 Task: Create a due date automation trigger when advanced on, on the tuesday after a card is due add dates without an overdue due date at 11:00 AM.
Action: Mouse moved to (1176, 134)
Screenshot: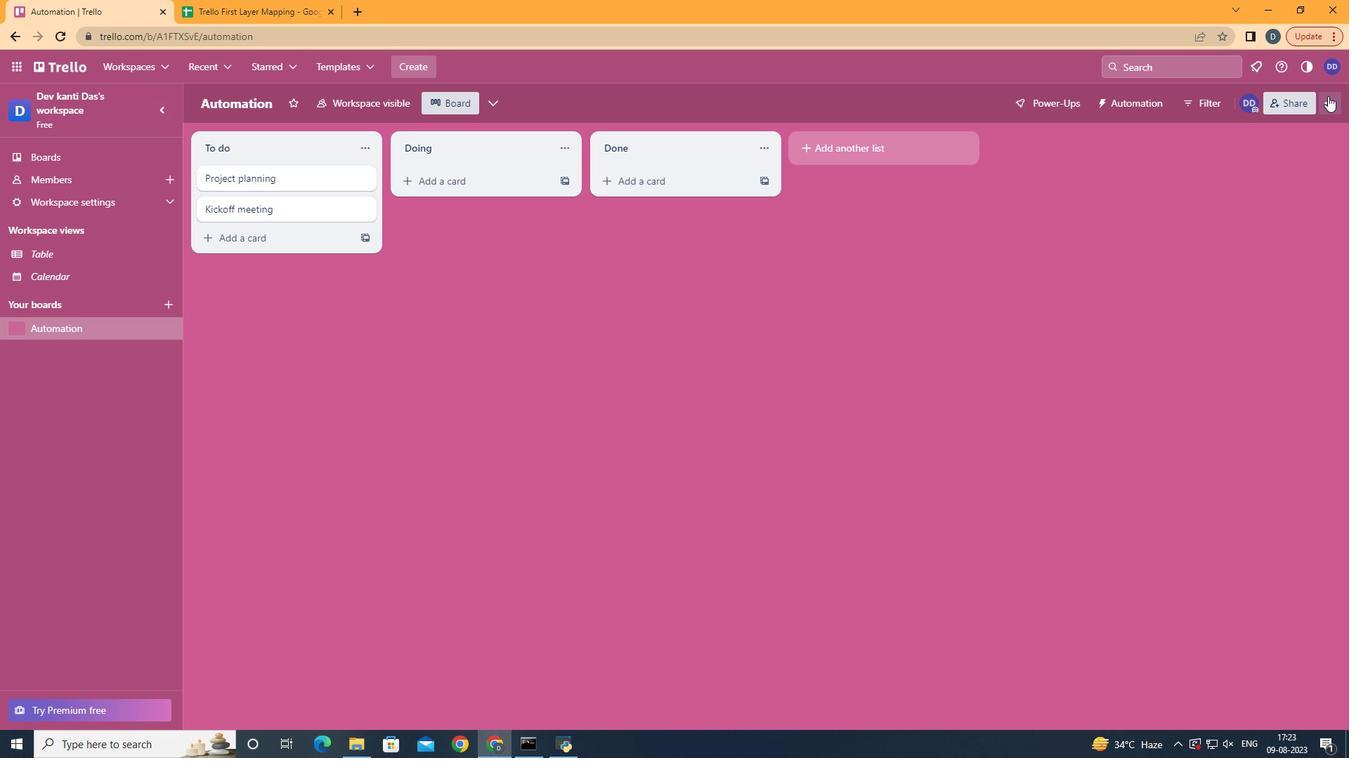 
Action: Mouse pressed left at (1176, 134)
Screenshot: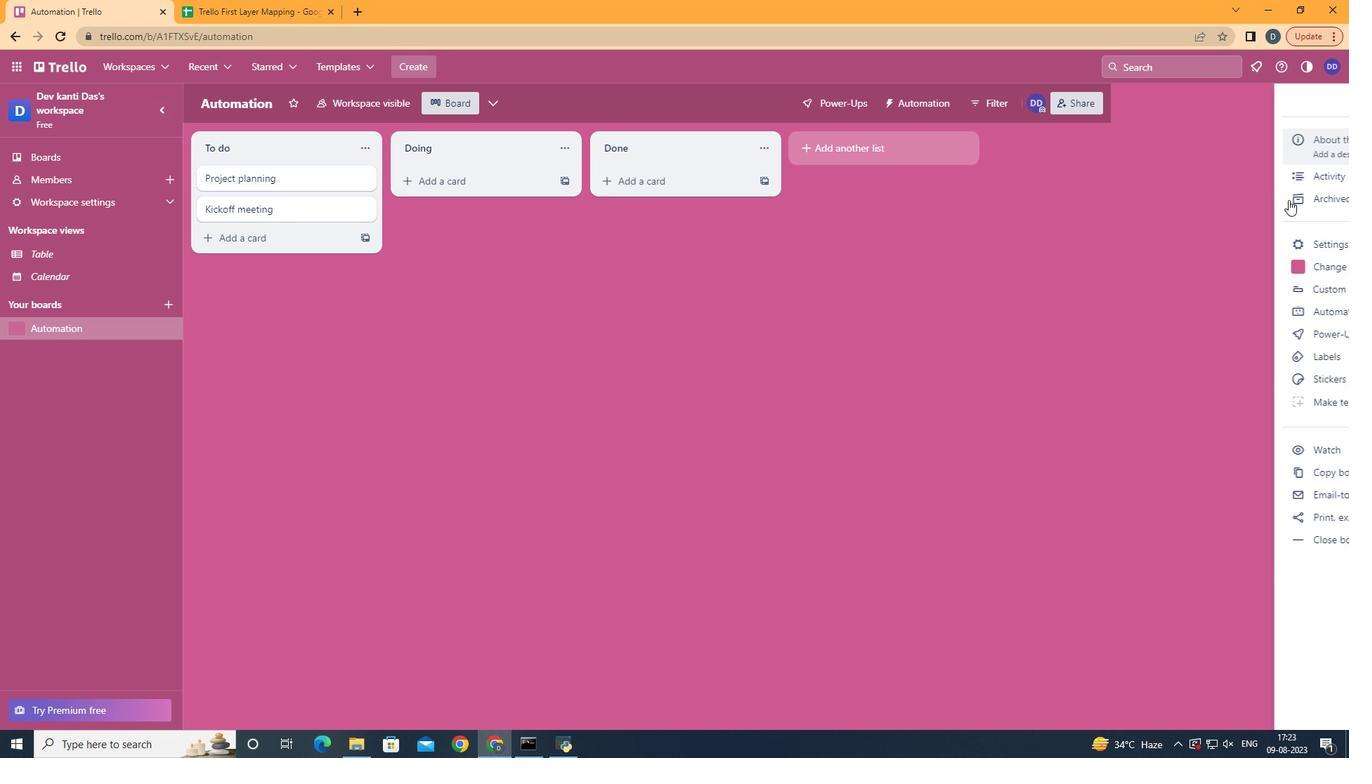 
Action: Mouse moved to (1115, 323)
Screenshot: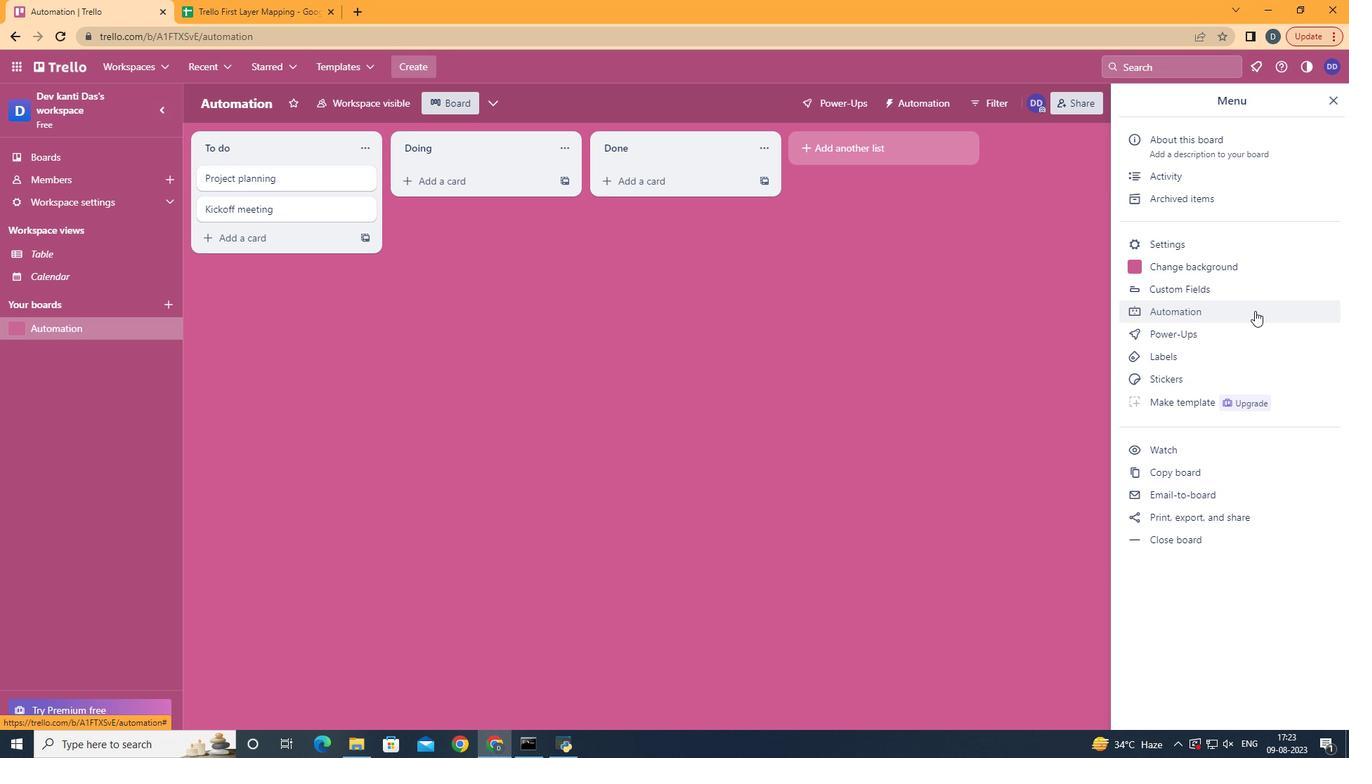 
Action: Mouse pressed left at (1115, 323)
Screenshot: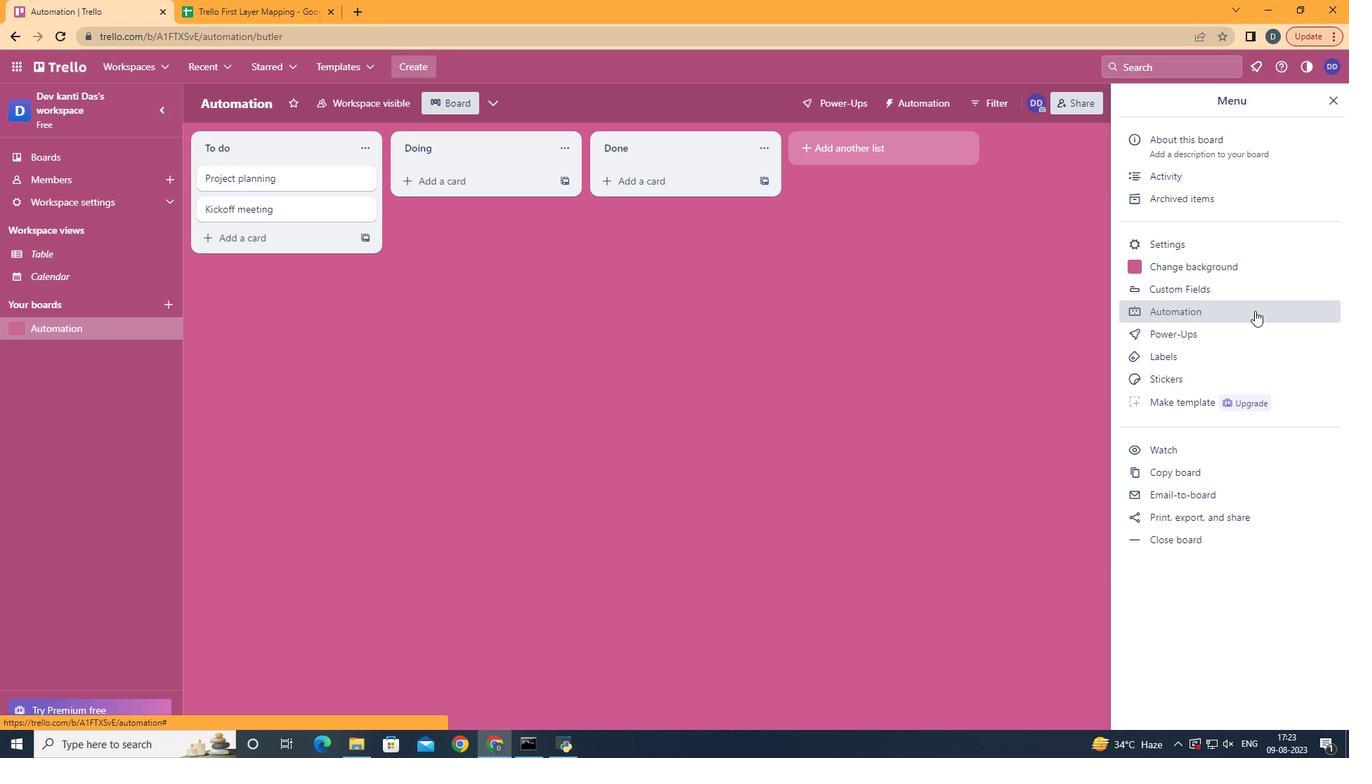 
Action: Mouse moved to (305, 298)
Screenshot: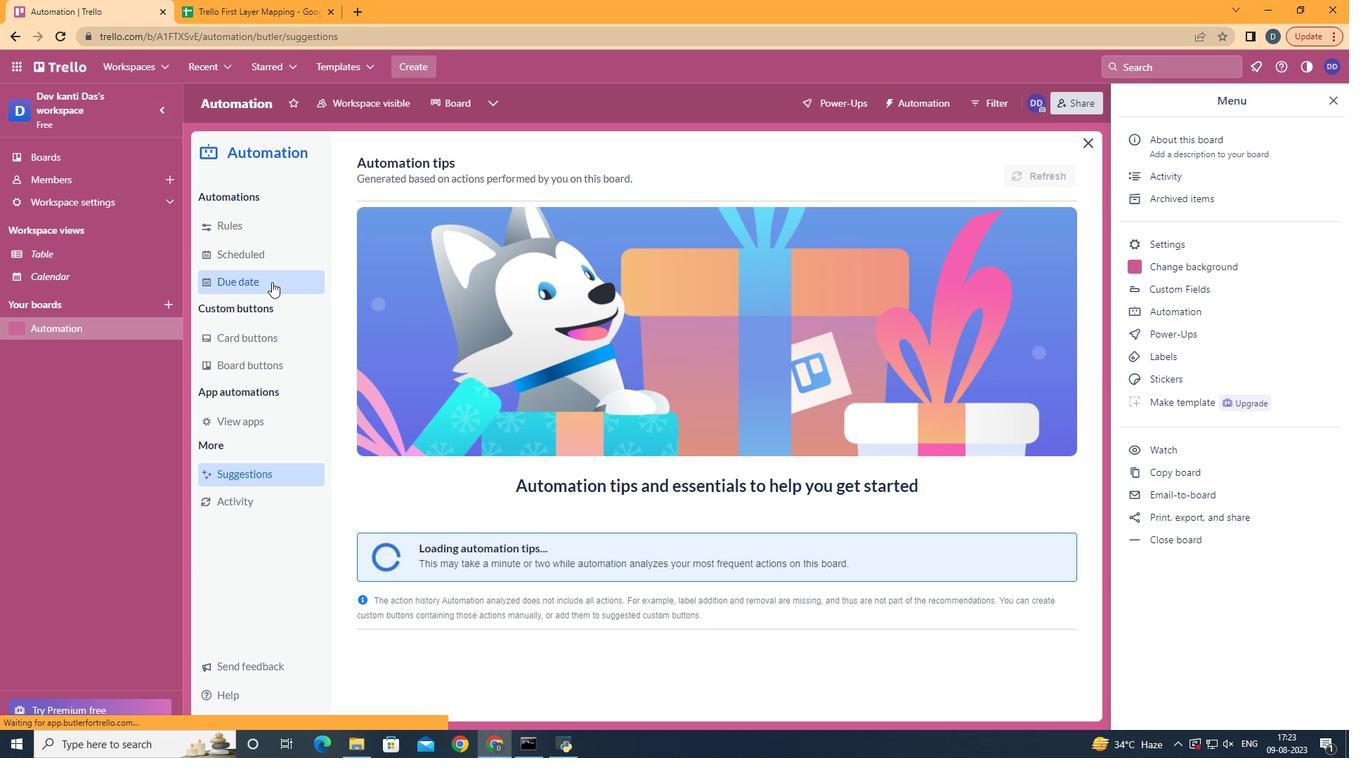 
Action: Mouse pressed left at (305, 298)
Screenshot: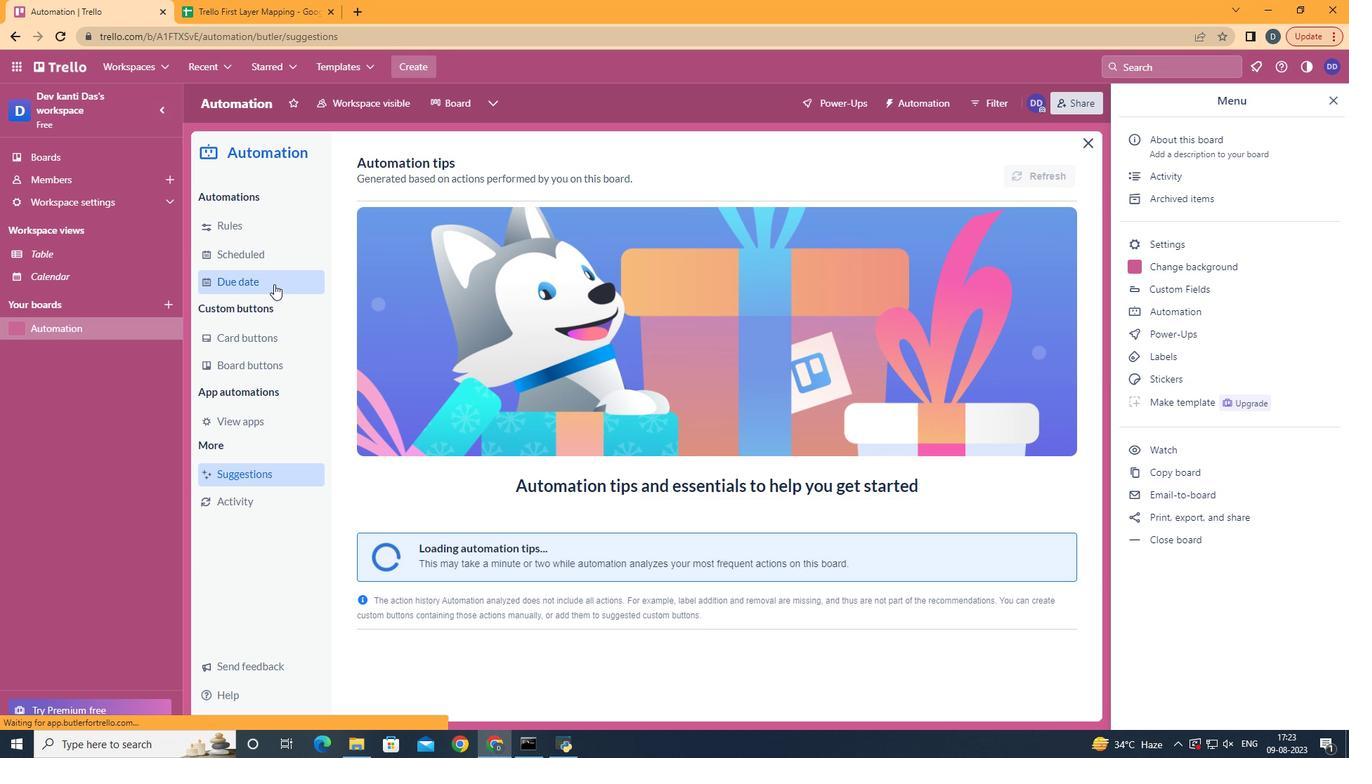 
Action: Mouse moved to (897, 191)
Screenshot: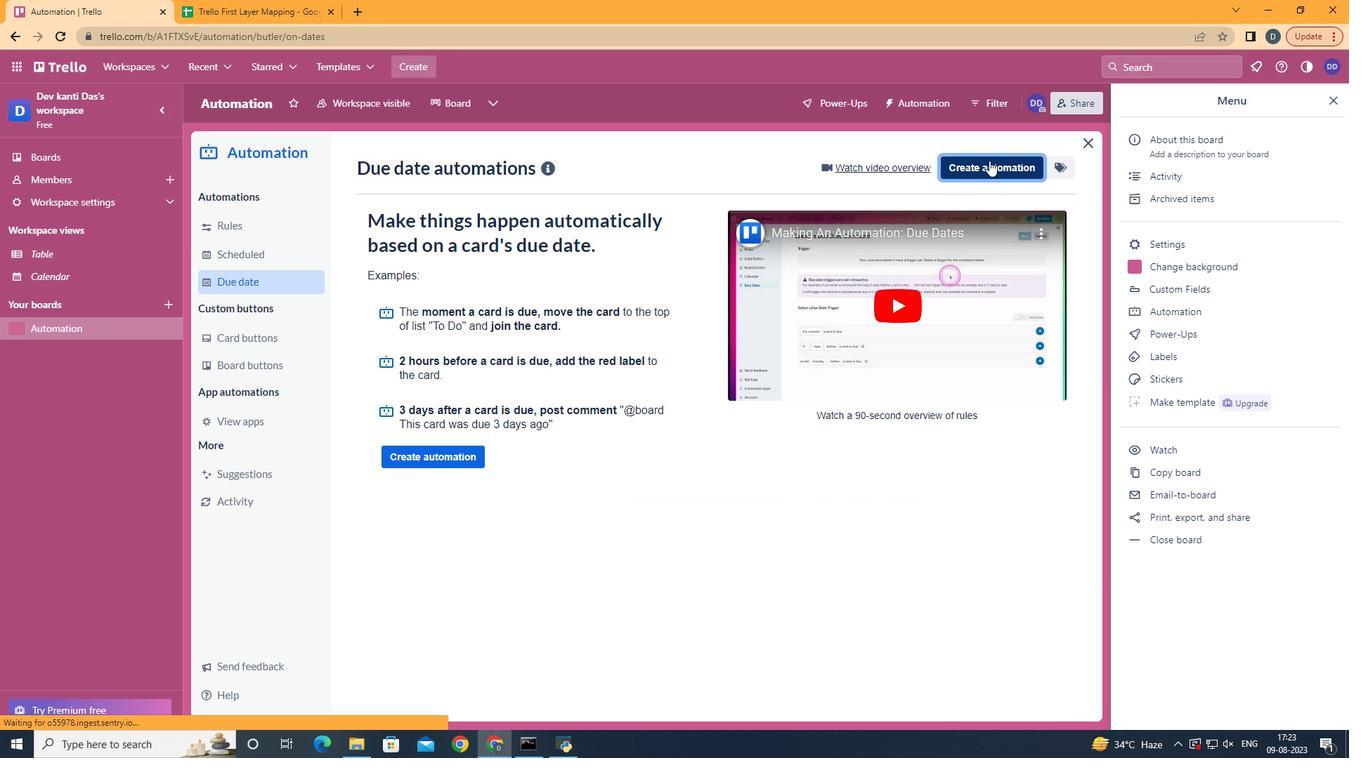 
Action: Mouse pressed left at (897, 191)
Screenshot: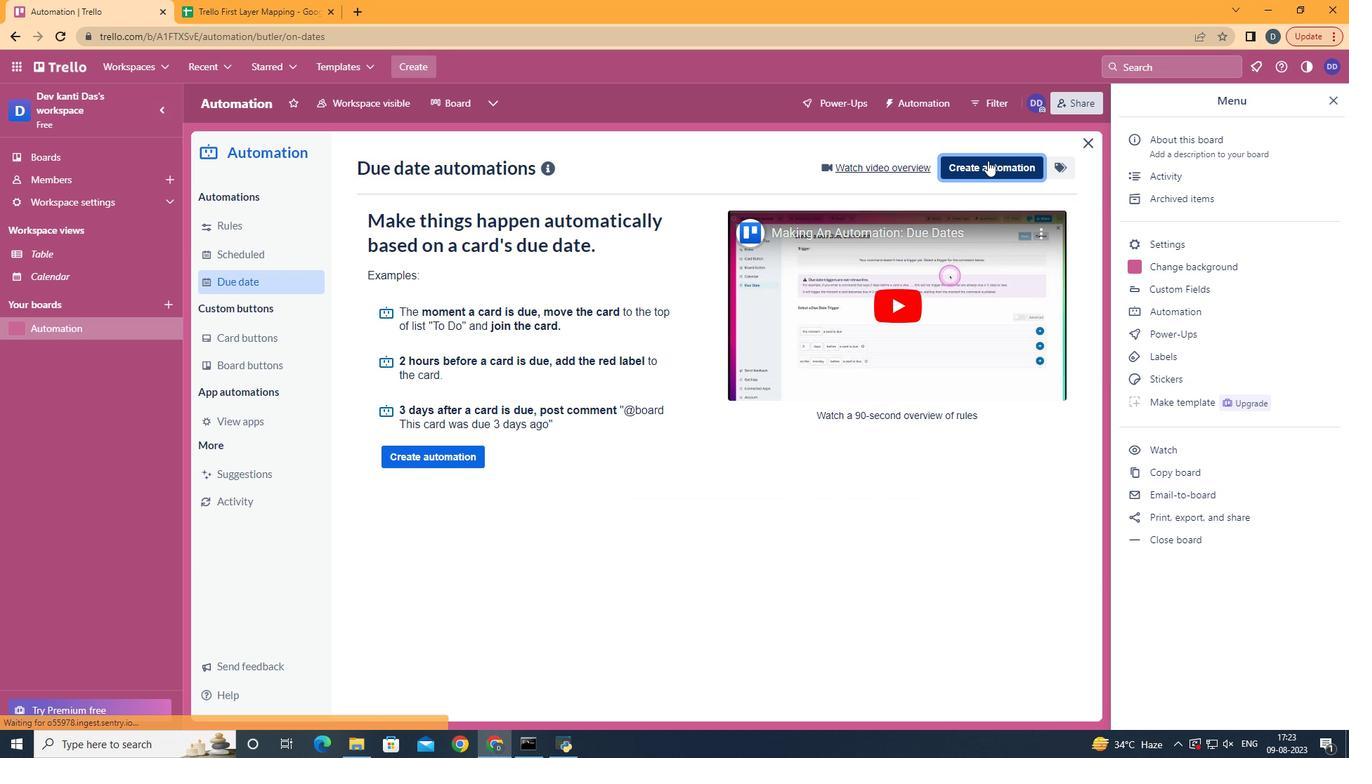 
Action: Mouse moved to (689, 321)
Screenshot: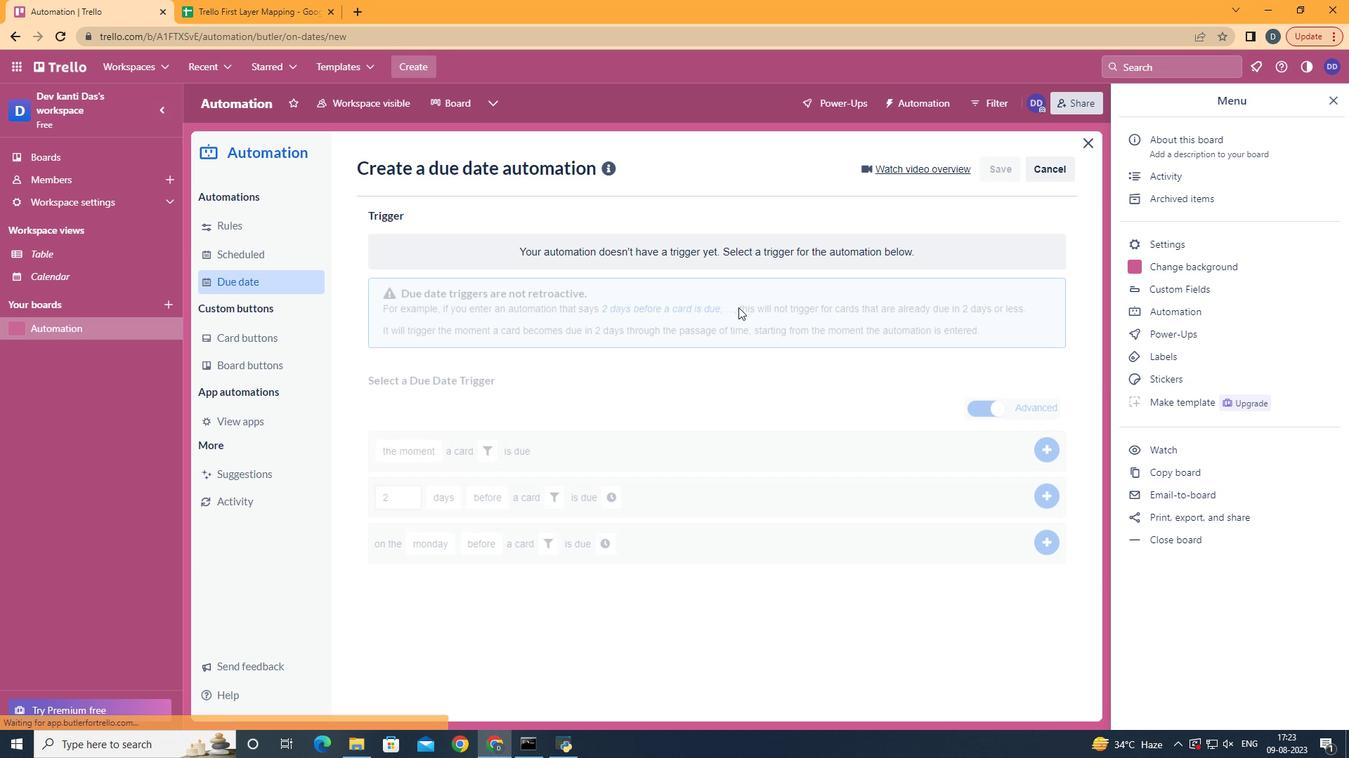 
Action: Mouse pressed left at (689, 321)
Screenshot: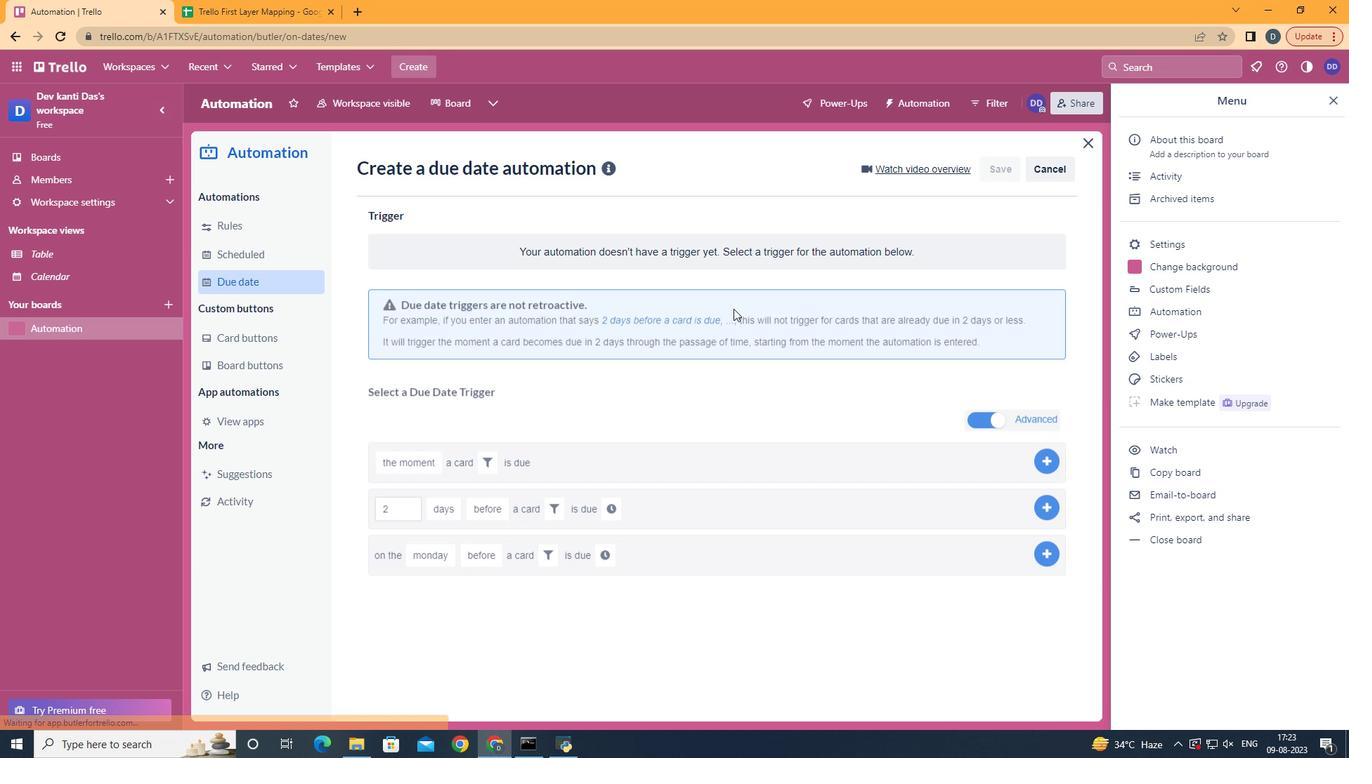 
Action: Mouse moved to (451, 399)
Screenshot: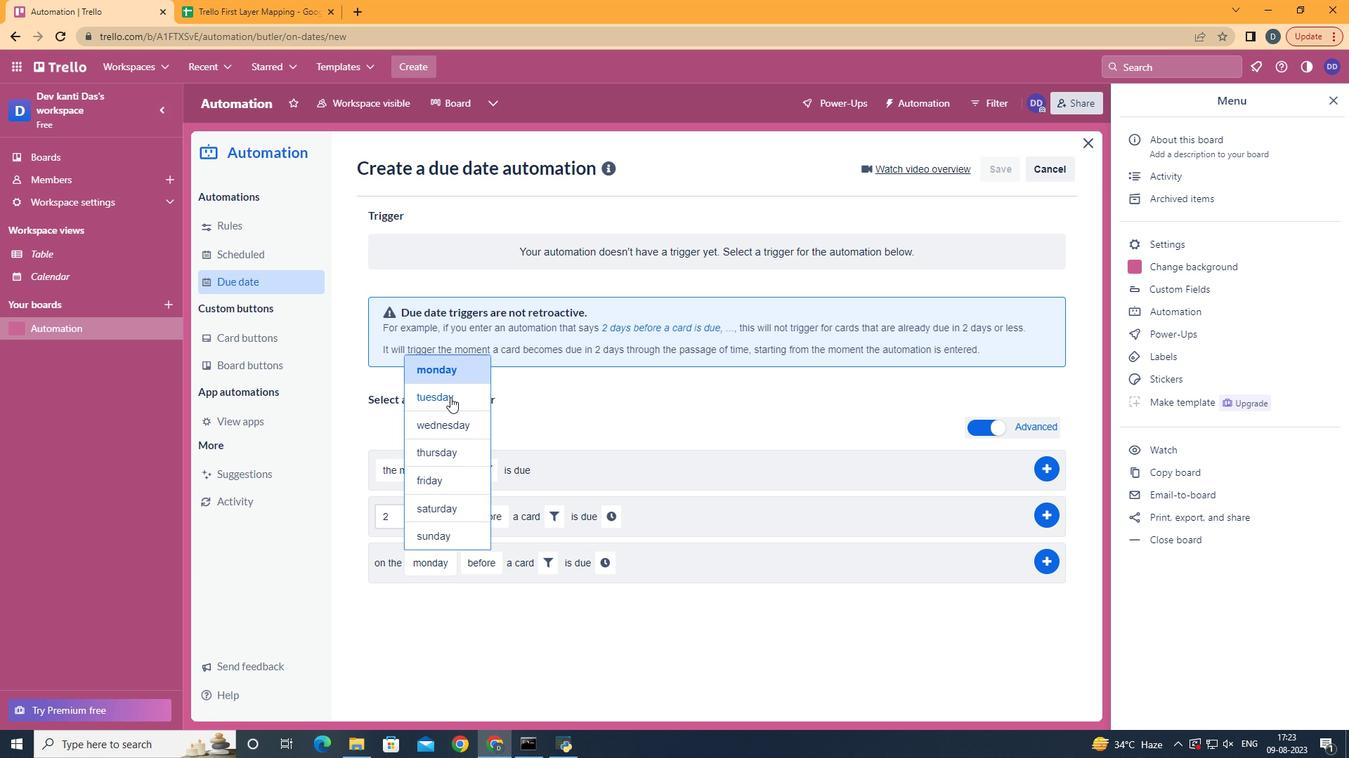 
Action: Mouse pressed left at (451, 399)
Screenshot: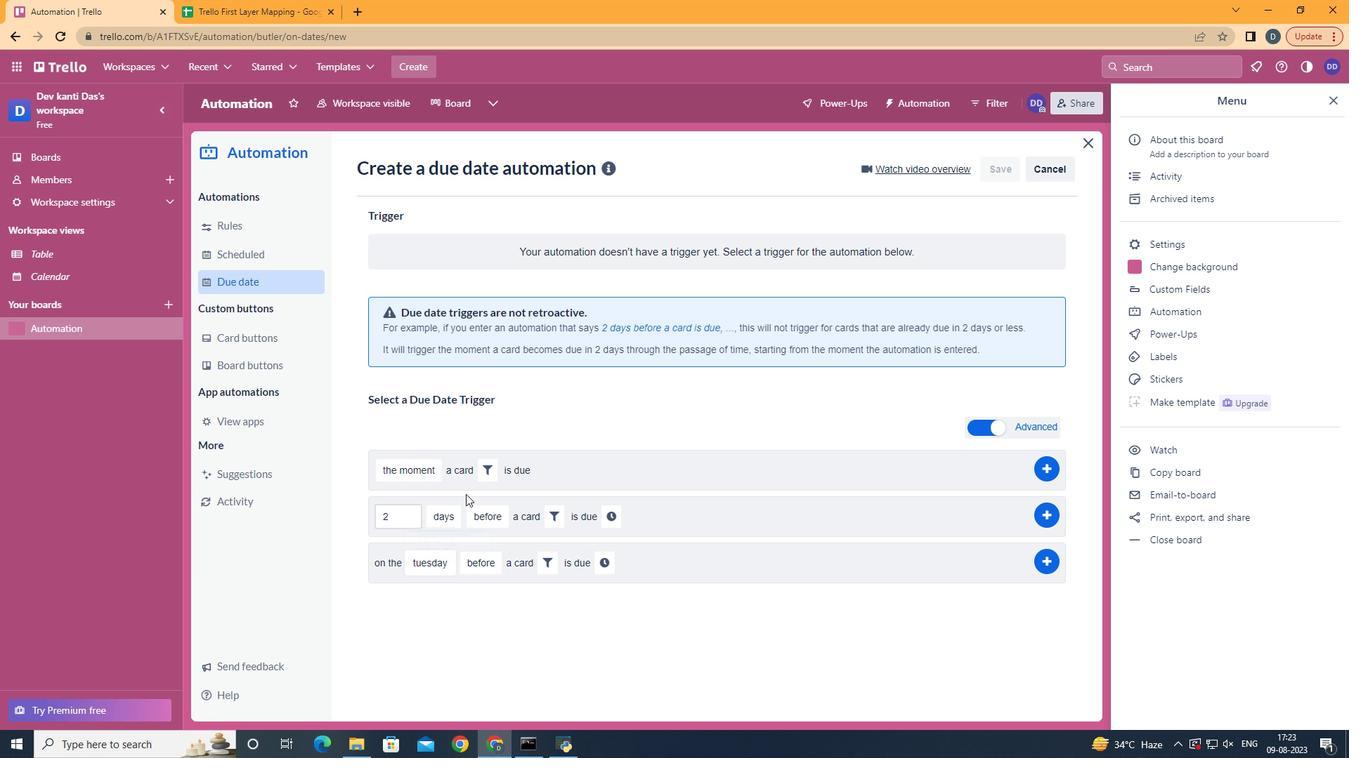 
Action: Mouse moved to (500, 591)
Screenshot: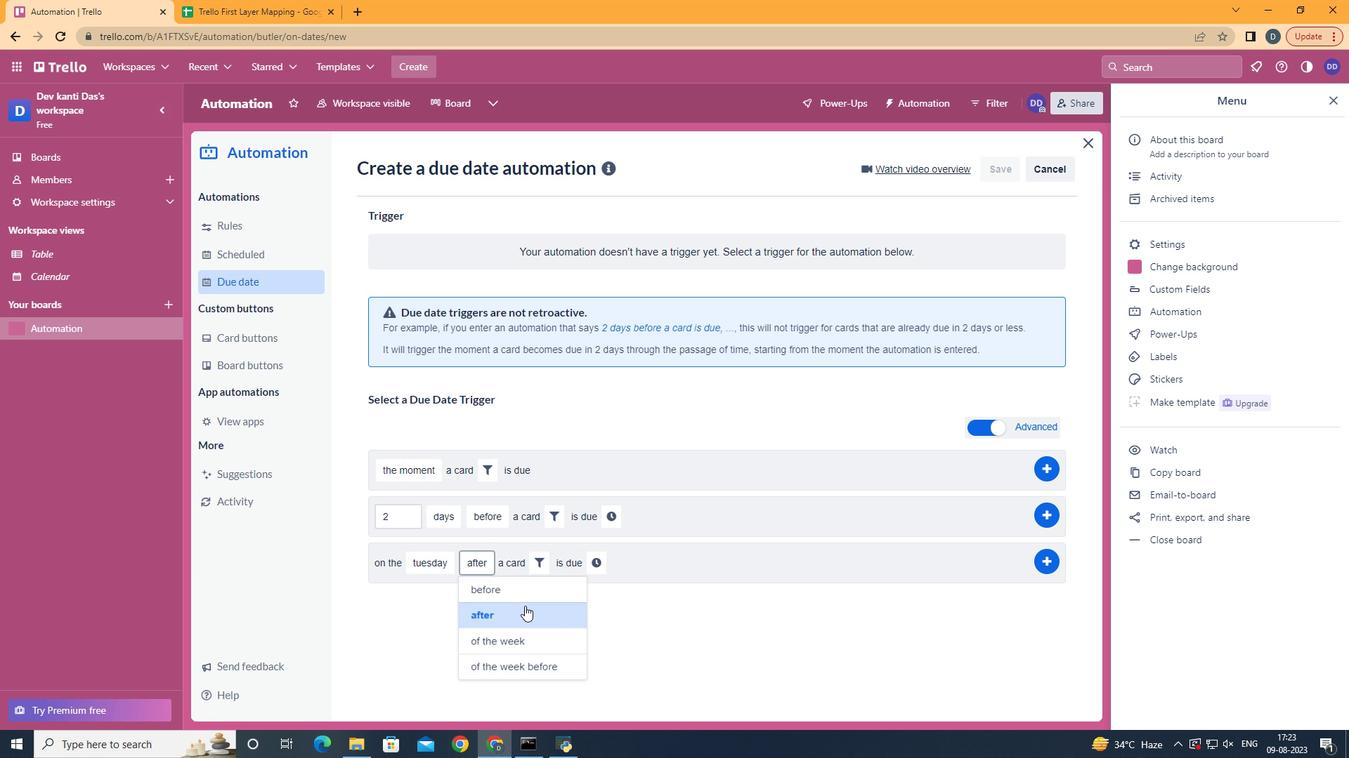 
Action: Mouse pressed left at (500, 591)
Screenshot: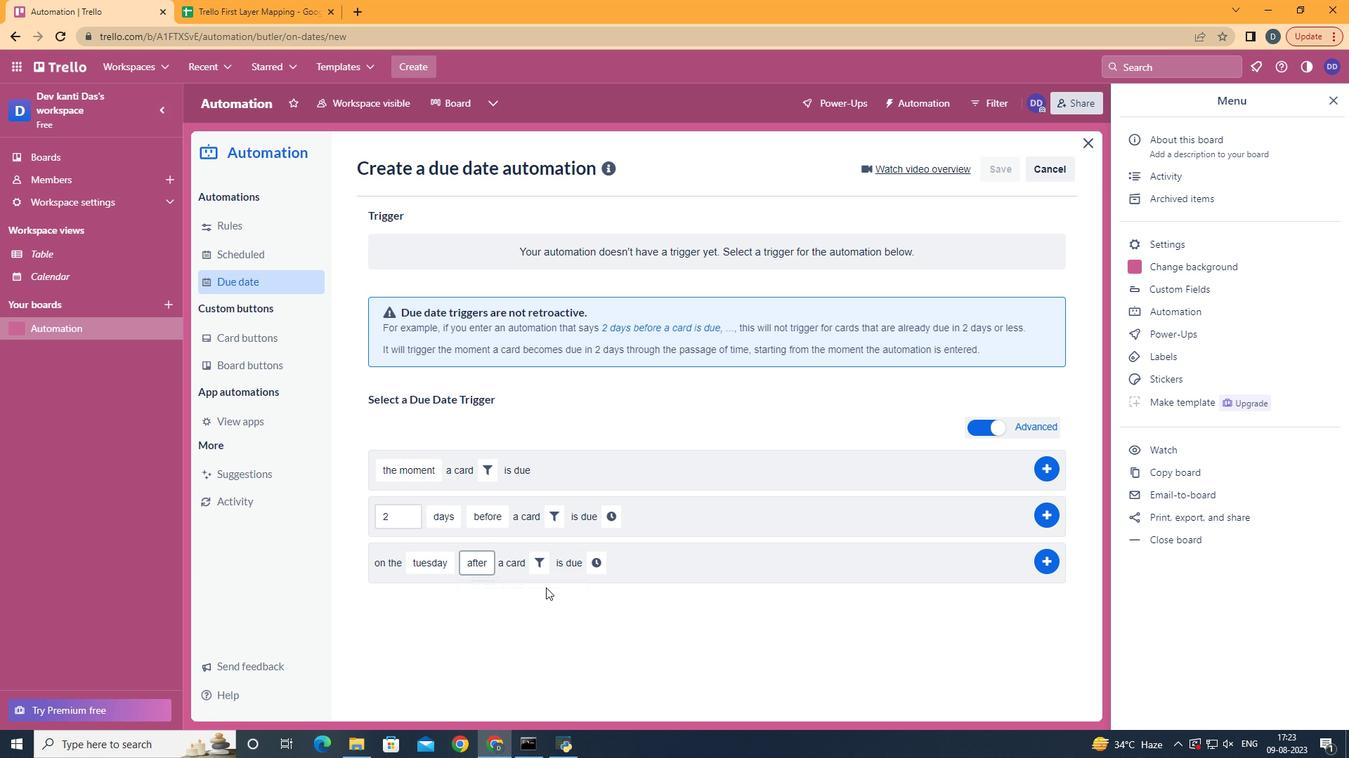 
Action: Mouse moved to (523, 548)
Screenshot: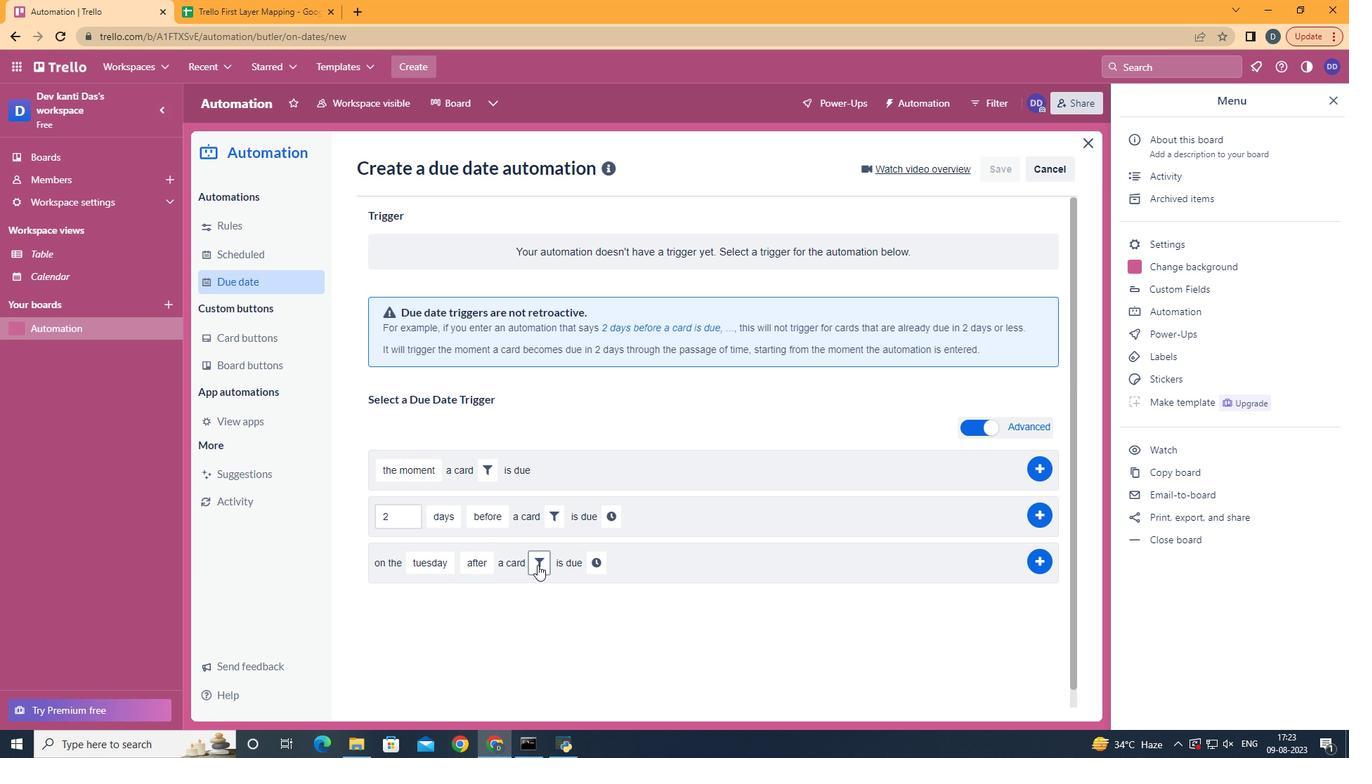 
Action: Mouse pressed left at (523, 548)
Screenshot: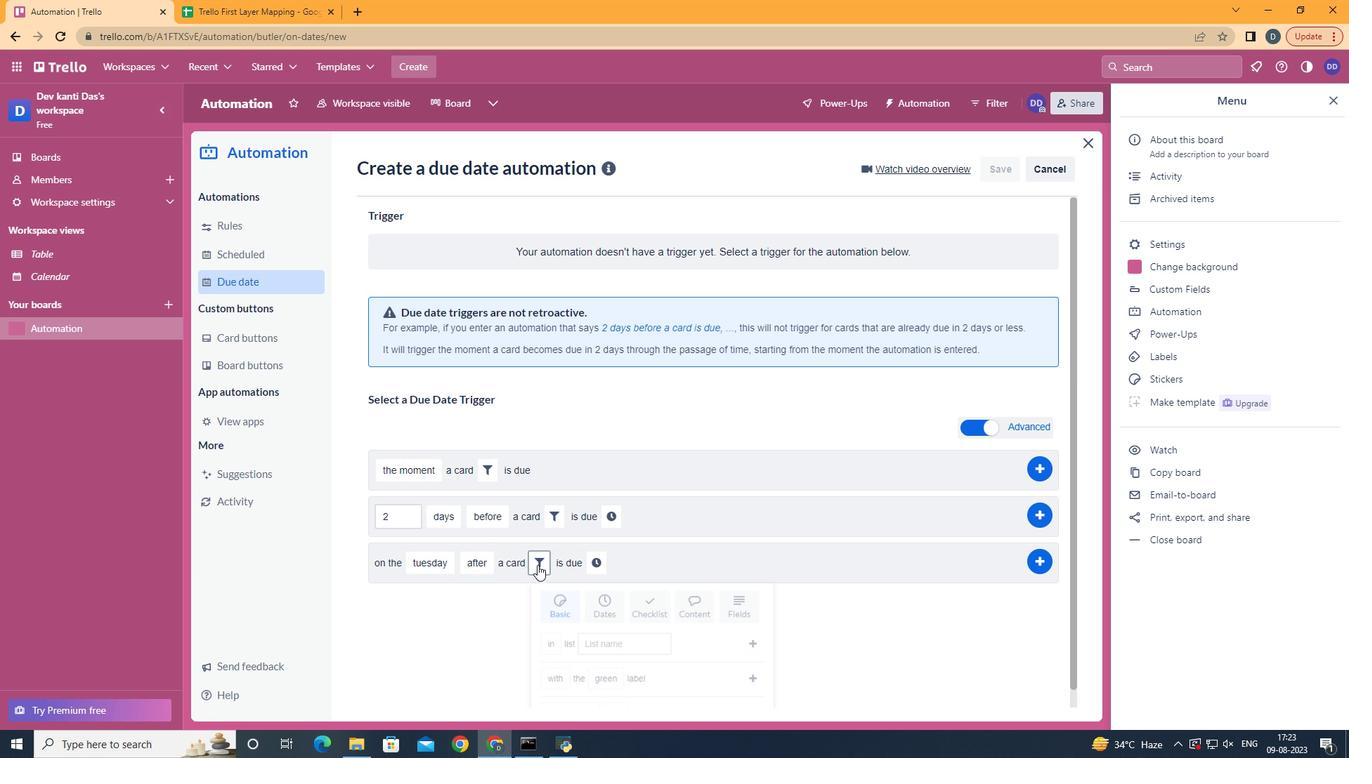 
Action: Mouse moved to (585, 575)
Screenshot: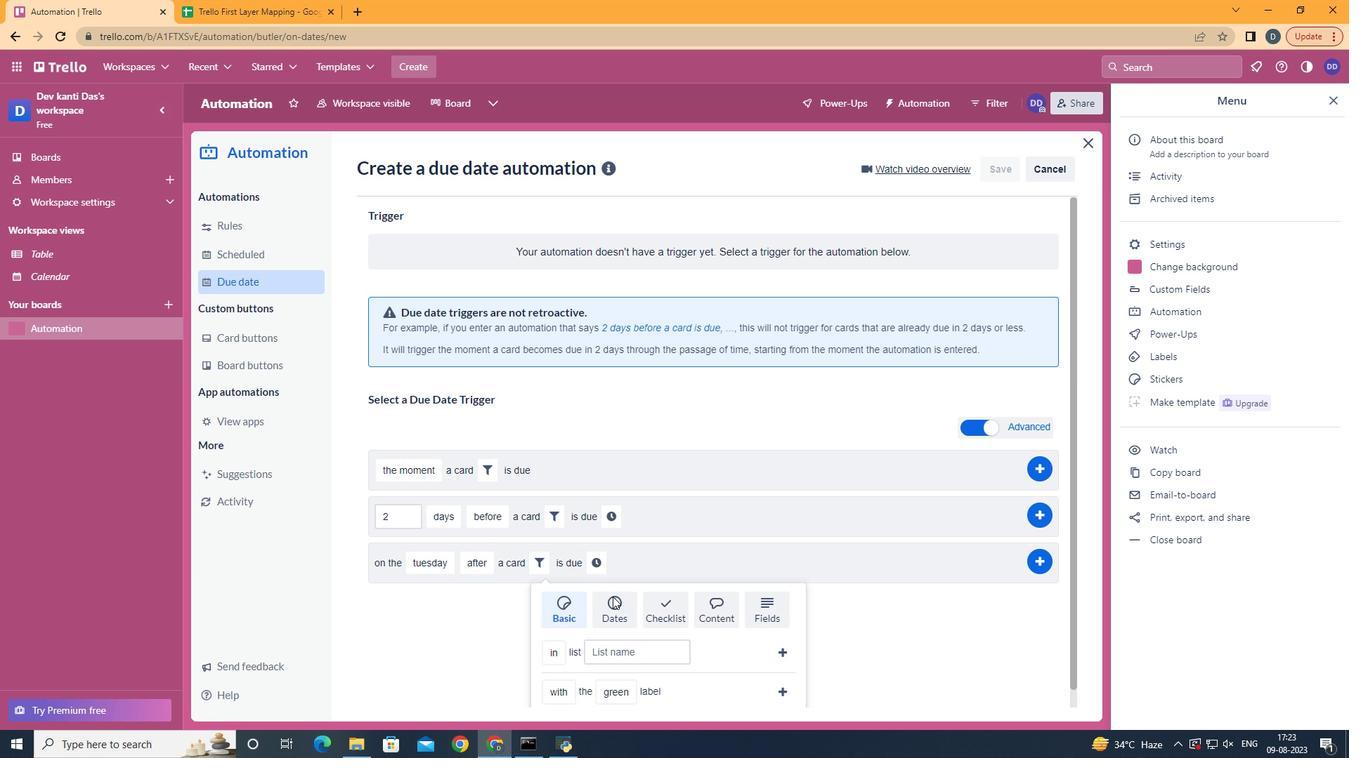 
Action: Mouse pressed left at (585, 575)
Screenshot: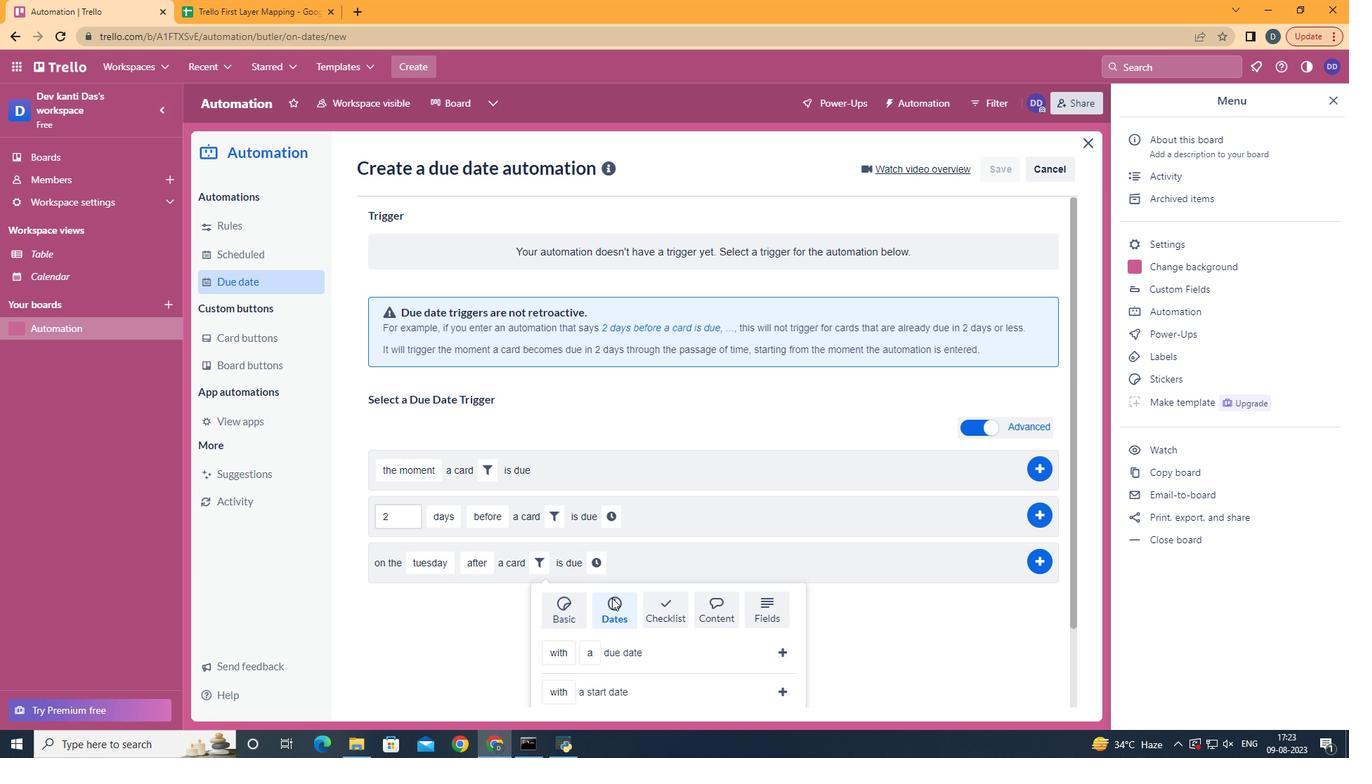 
Action: Mouse moved to (586, 576)
Screenshot: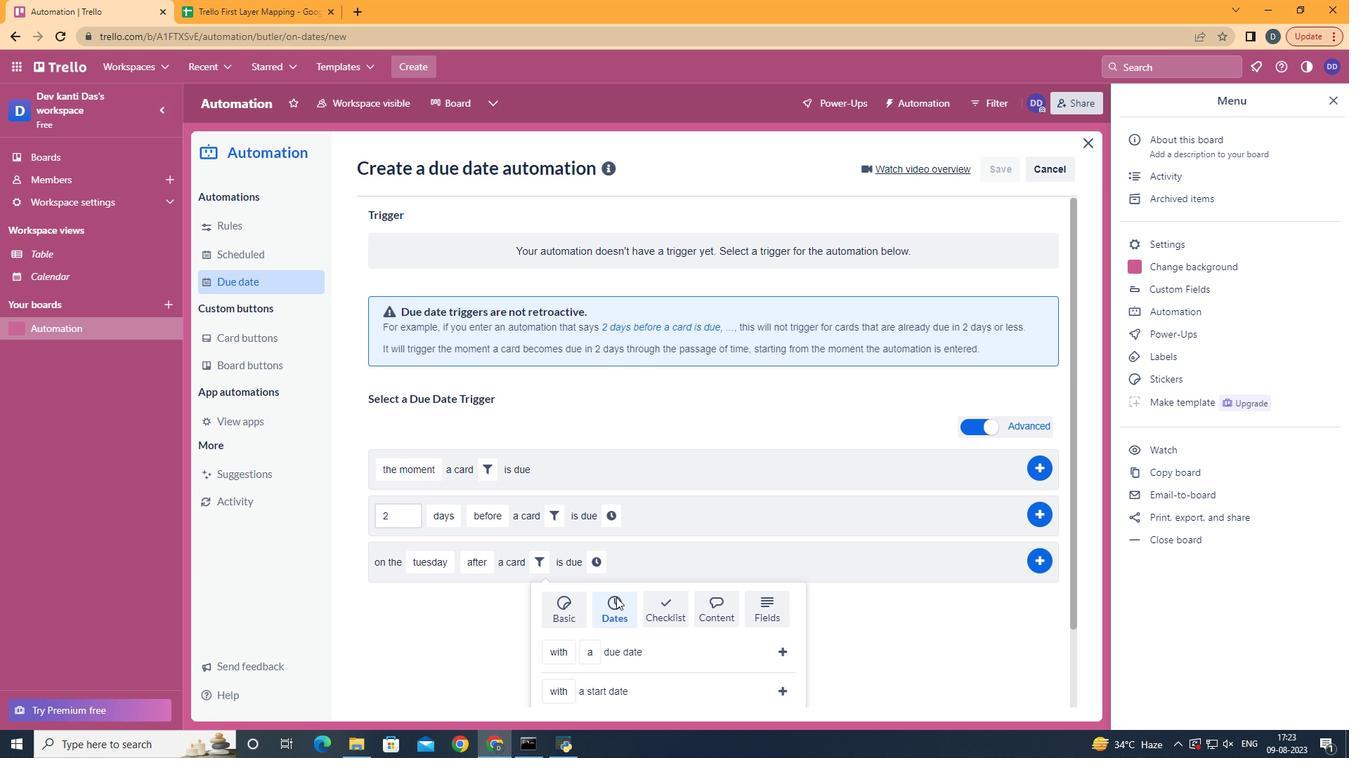 
Action: Mouse scrolled (586, 575) with delta (0, 0)
Screenshot: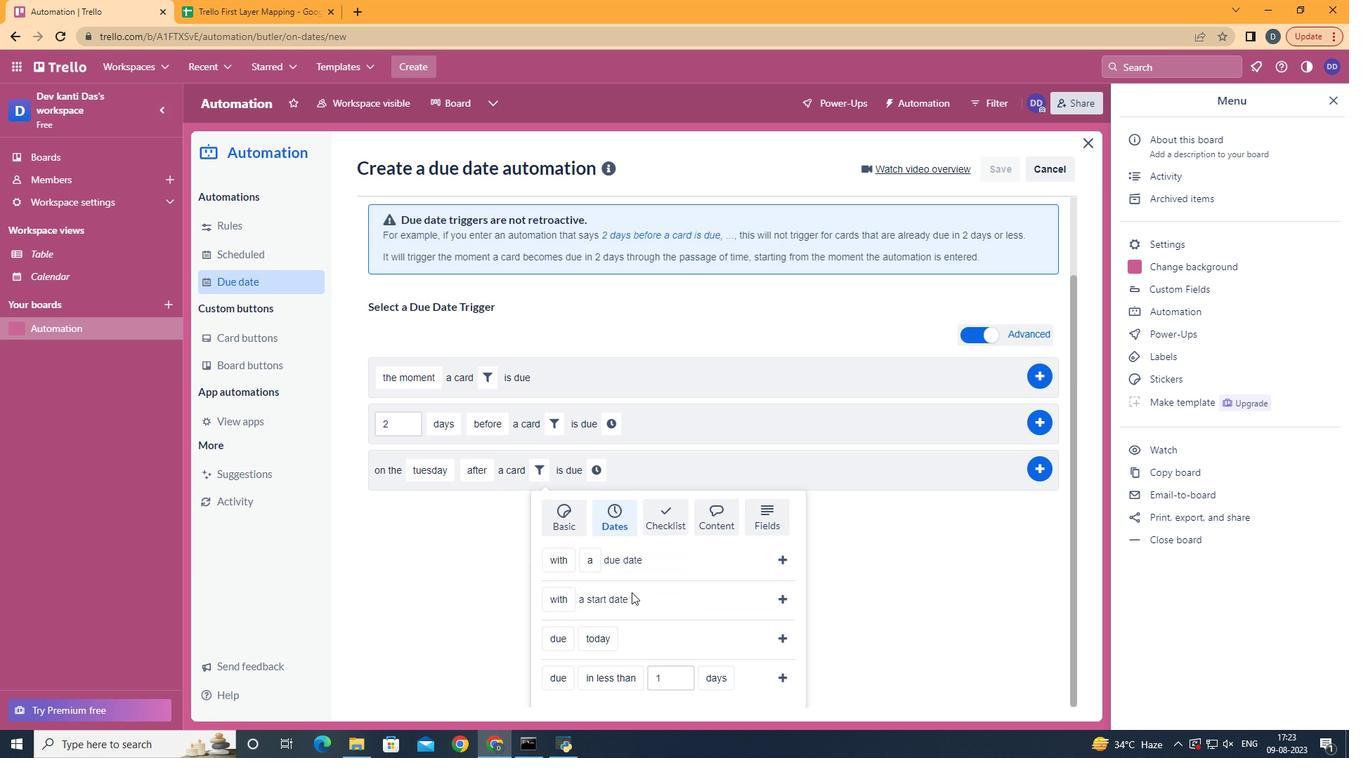 
Action: Mouse scrolled (586, 575) with delta (0, 0)
Screenshot: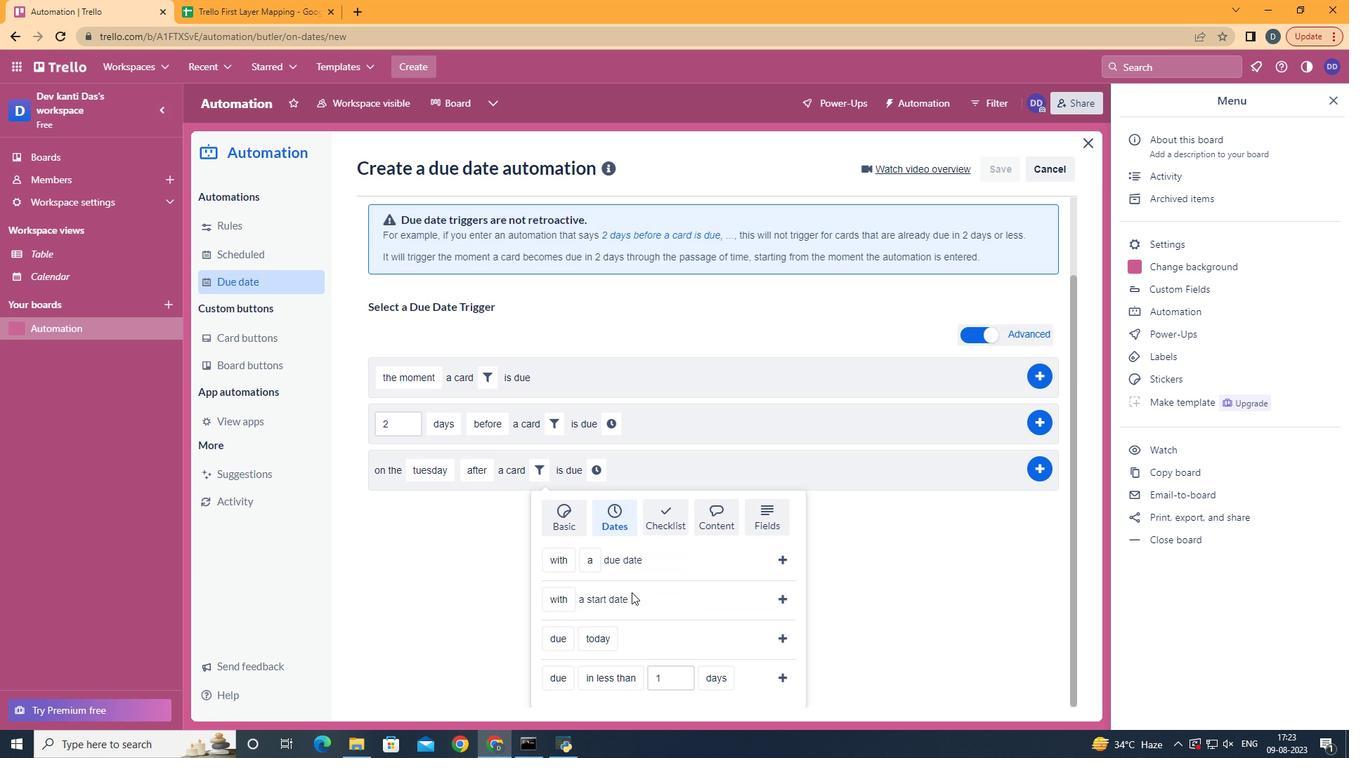 
Action: Mouse moved to (588, 576)
Screenshot: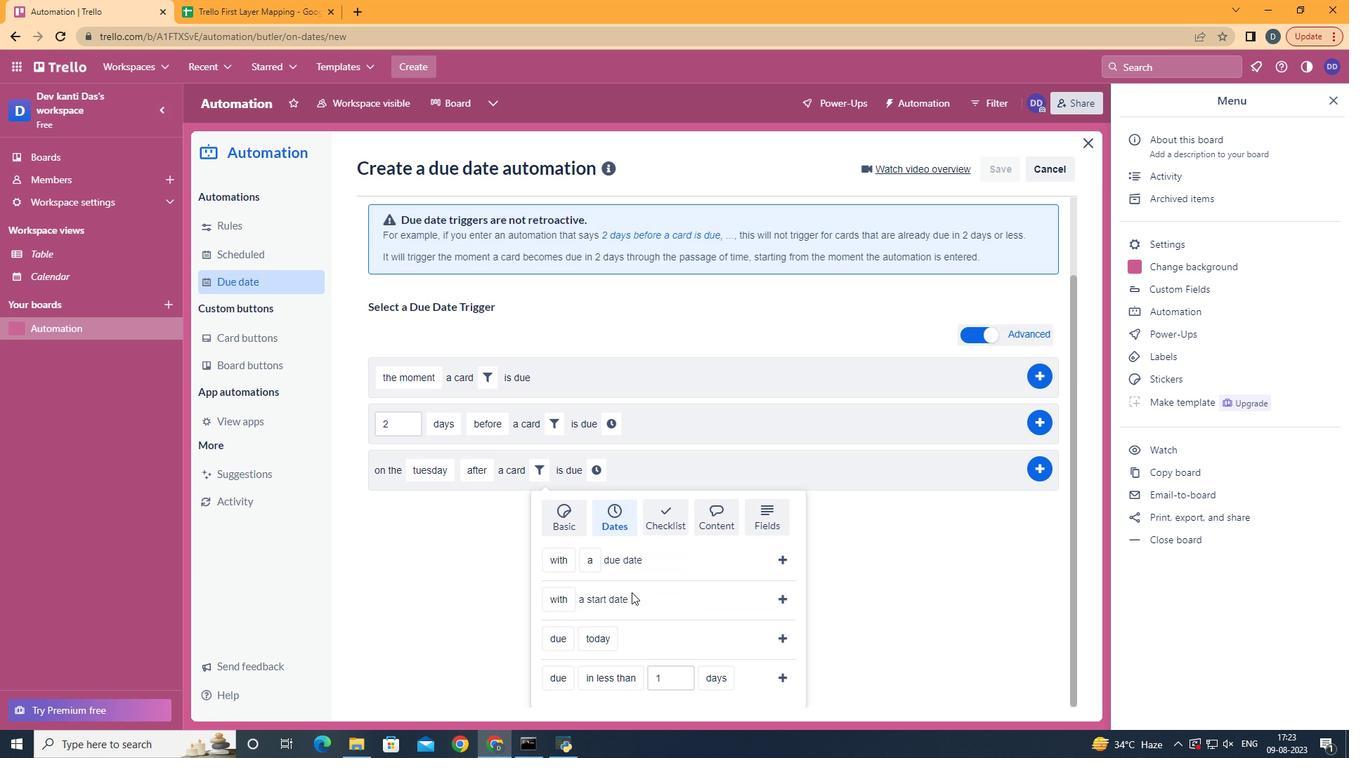 
Action: Mouse scrolled (588, 575) with delta (0, 0)
Screenshot: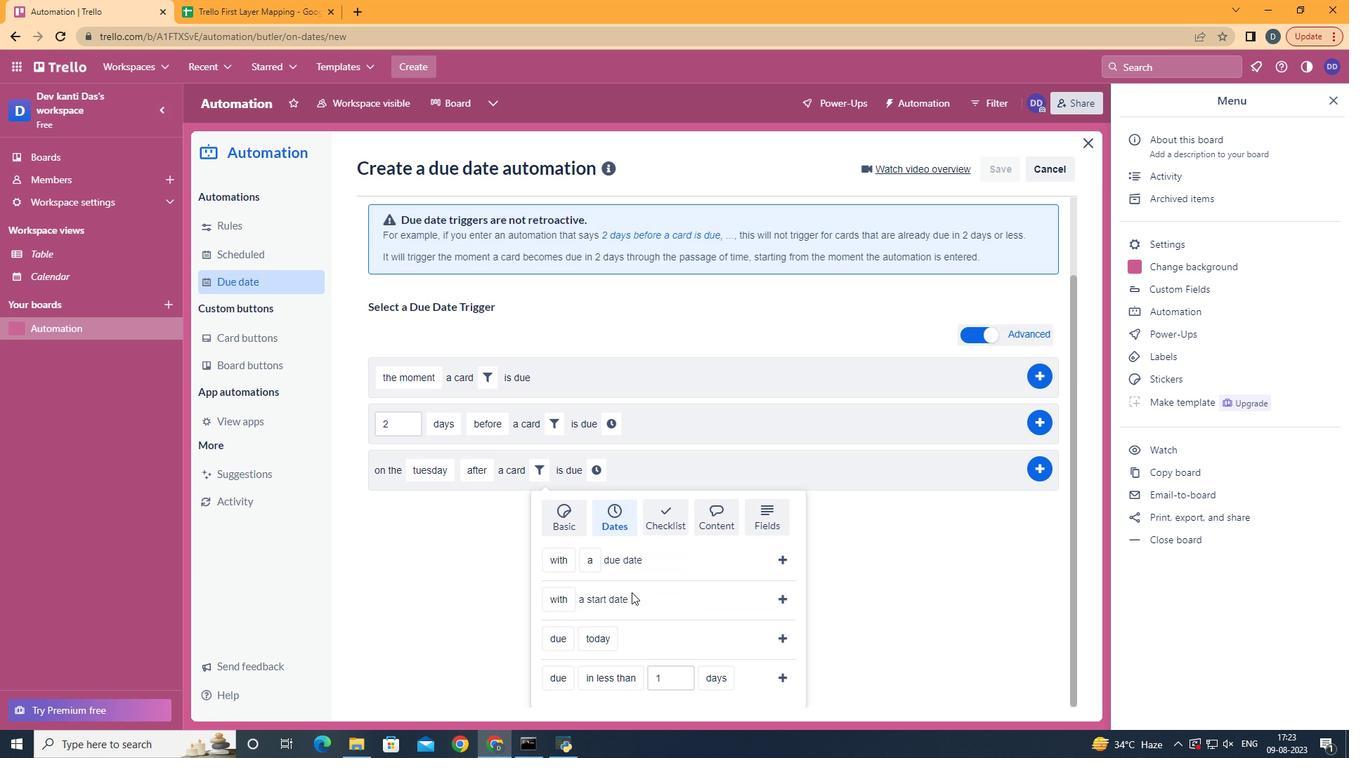 
Action: Mouse moved to (589, 576)
Screenshot: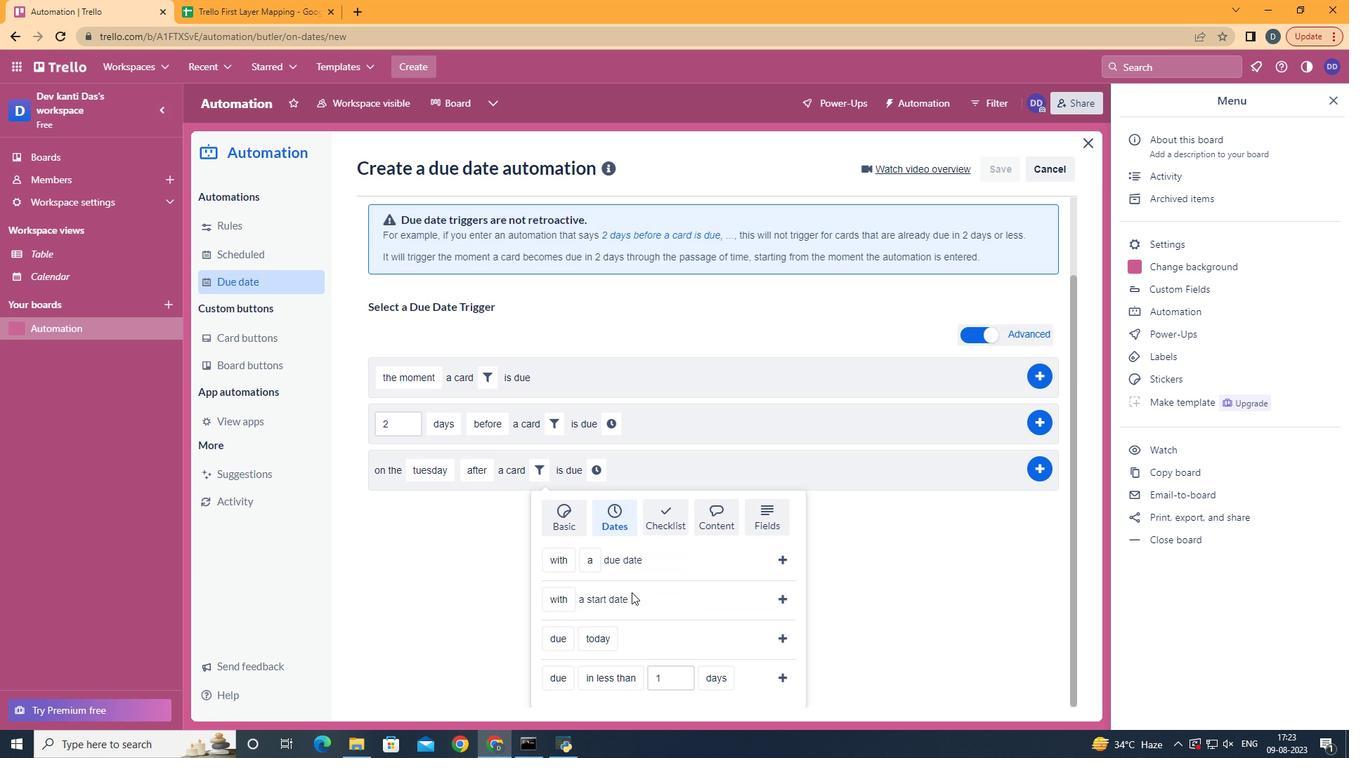 
Action: Mouse scrolled (589, 575) with delta (0, 0)
Screenshot: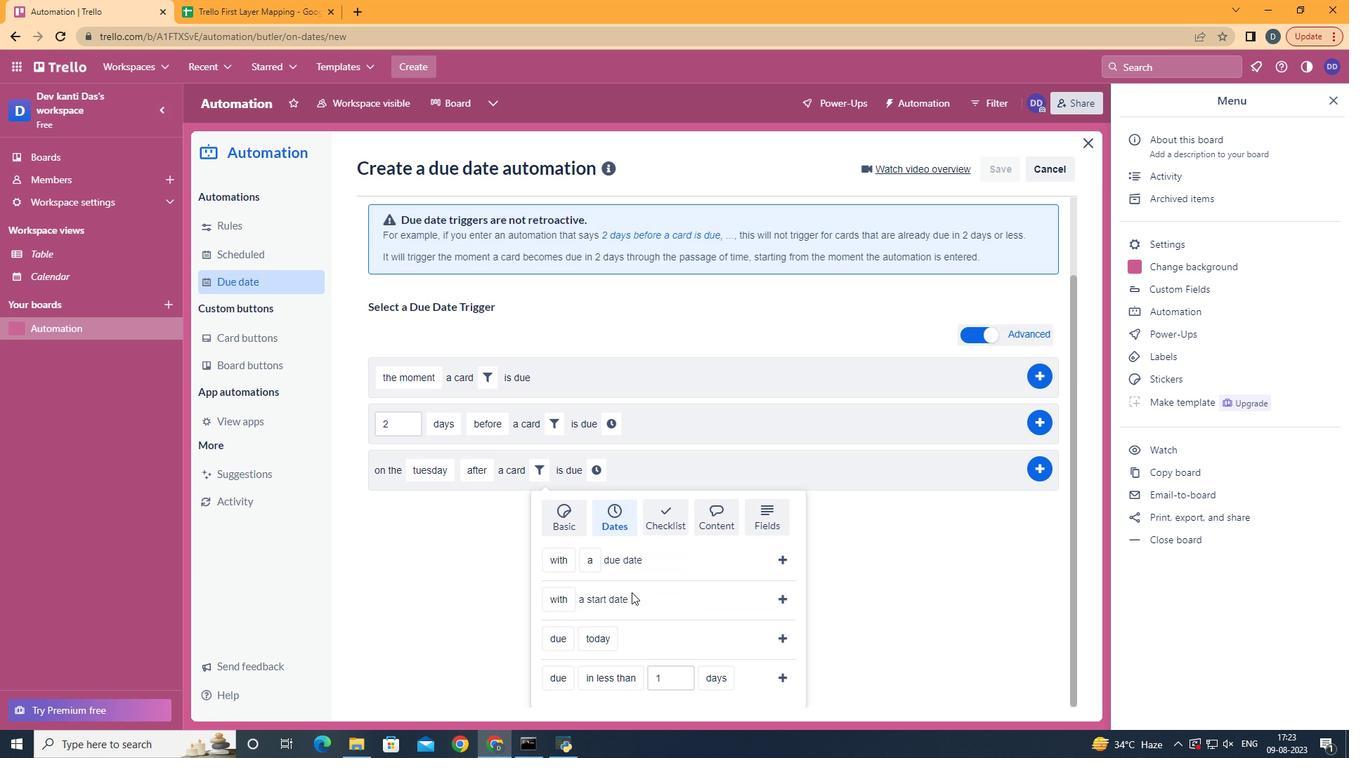 
Action: Mouse moved to (590, 576)
Screenshot: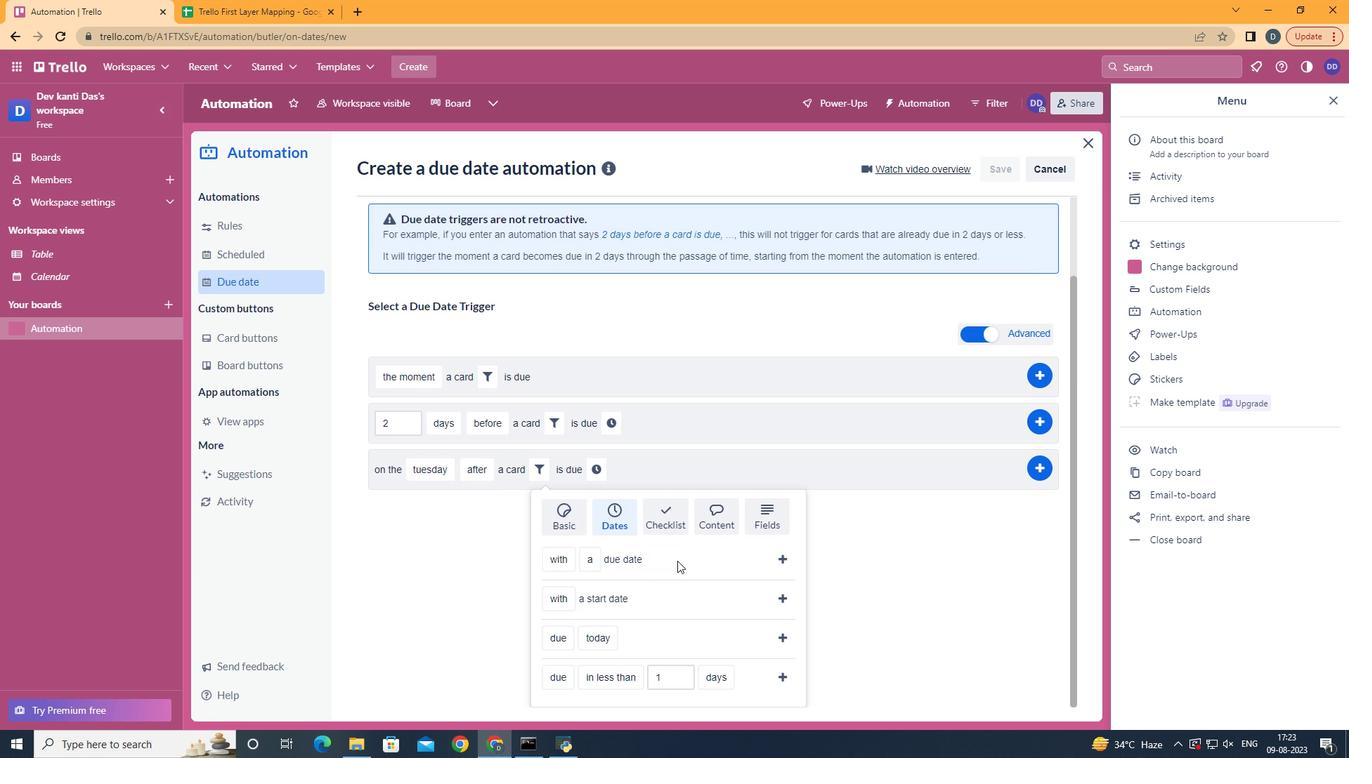 
Action: Mouse scrolled (590, 575) with delta (0, 0)
Screenshot: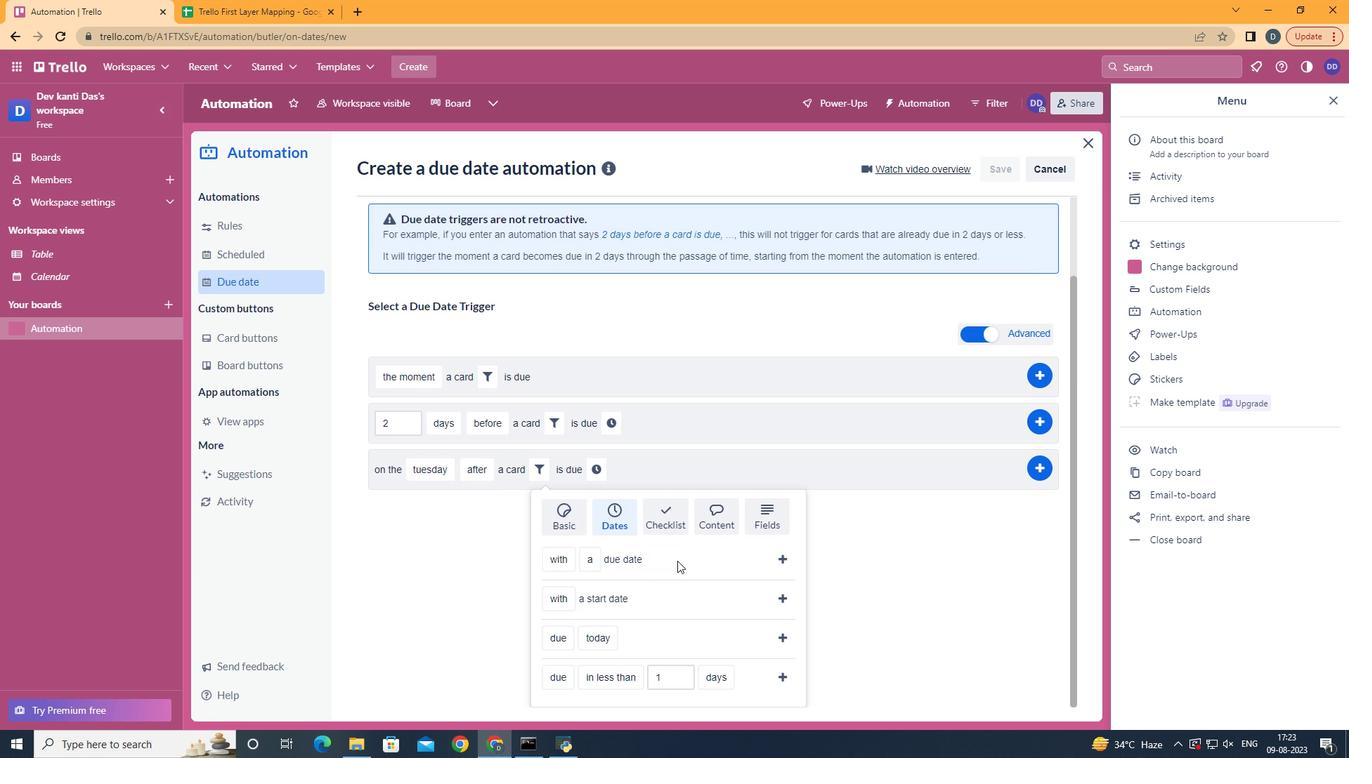 
Action: Mouse moved to (549, 588)
Screenshot: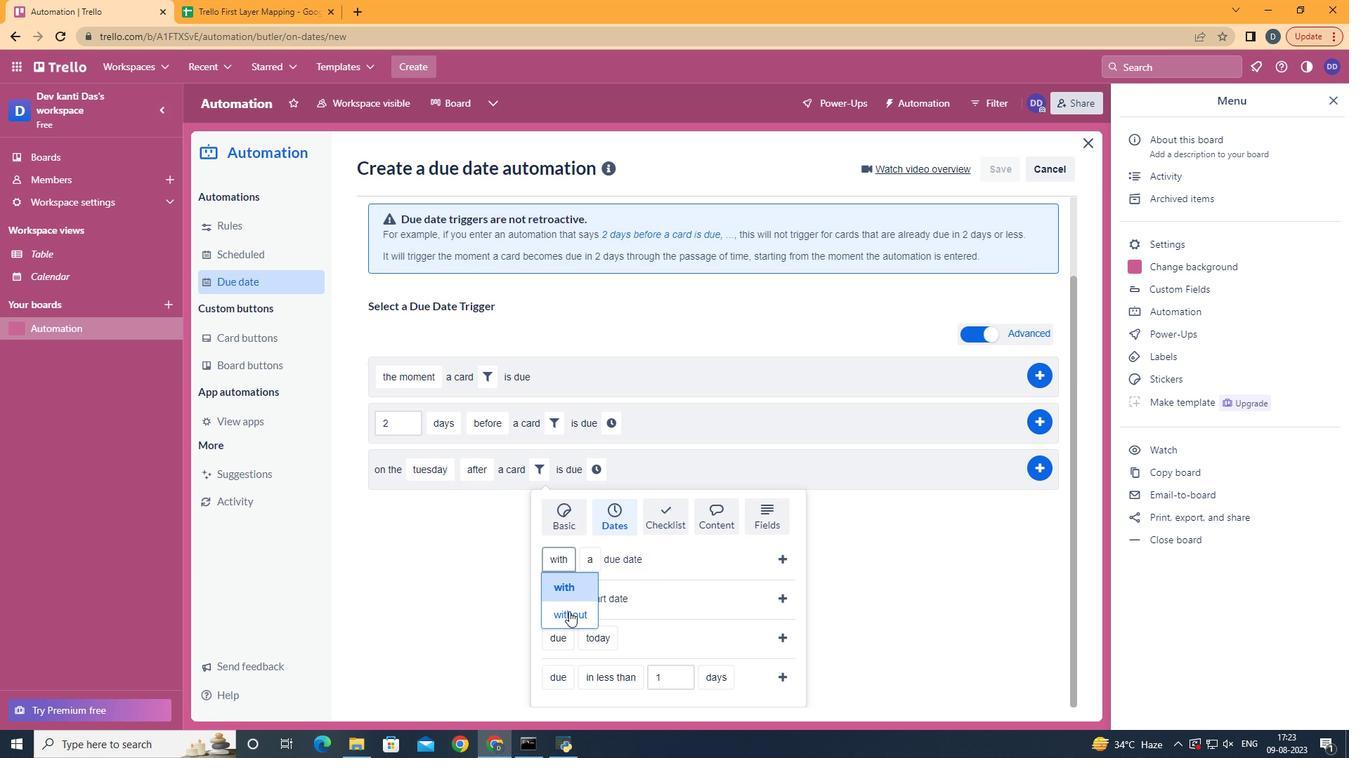 
Action: Mouse pressed left at (549, 588)
Screenshot: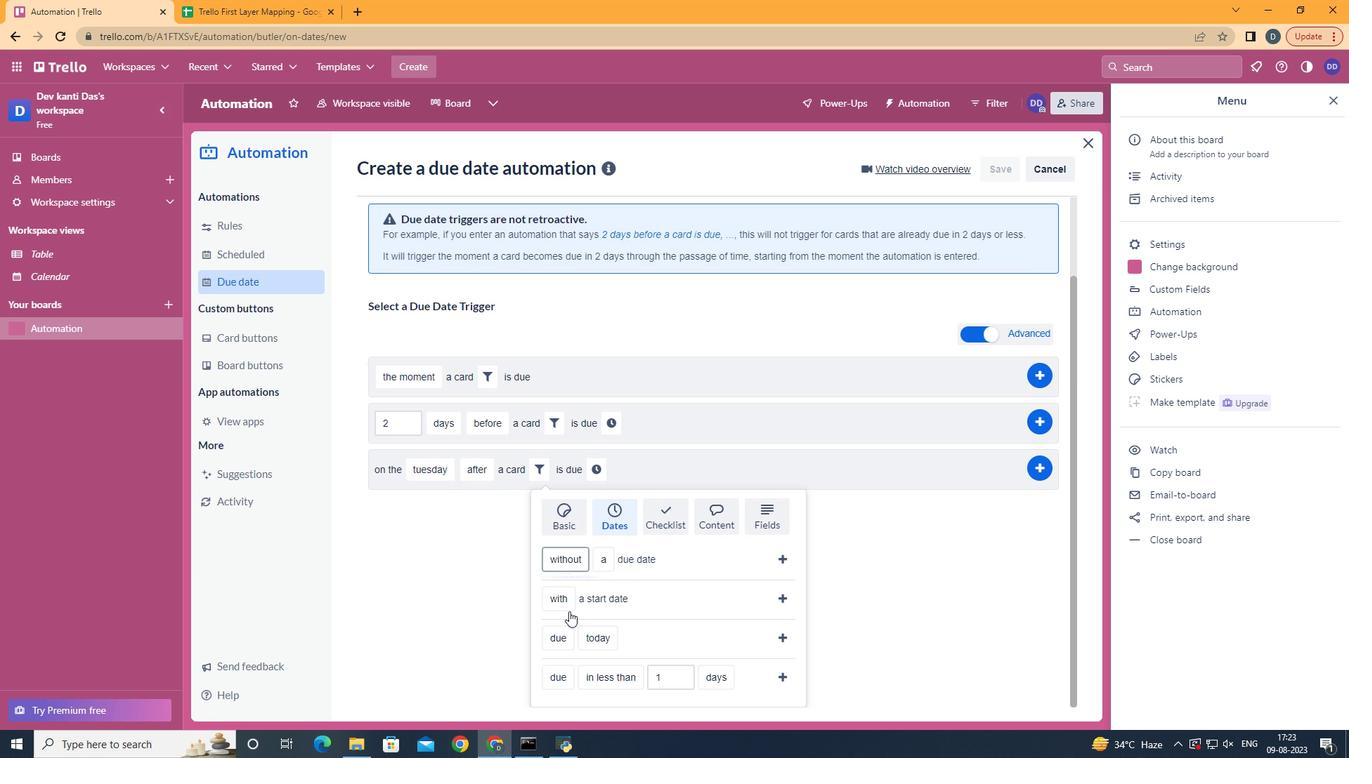 
Action: Mouse moved to (606, 631)
Screenshot: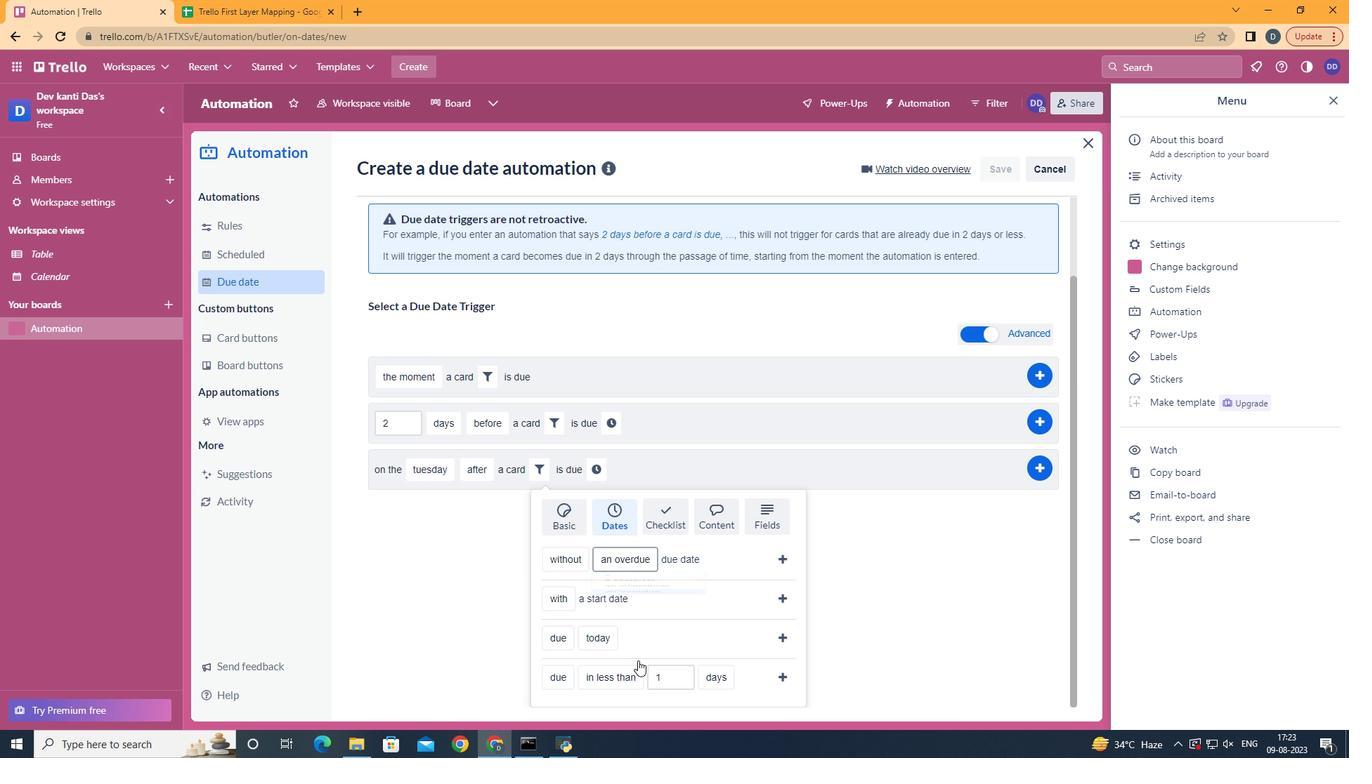 
Action: Mouse pressed left at (606, 631)
Screenshot: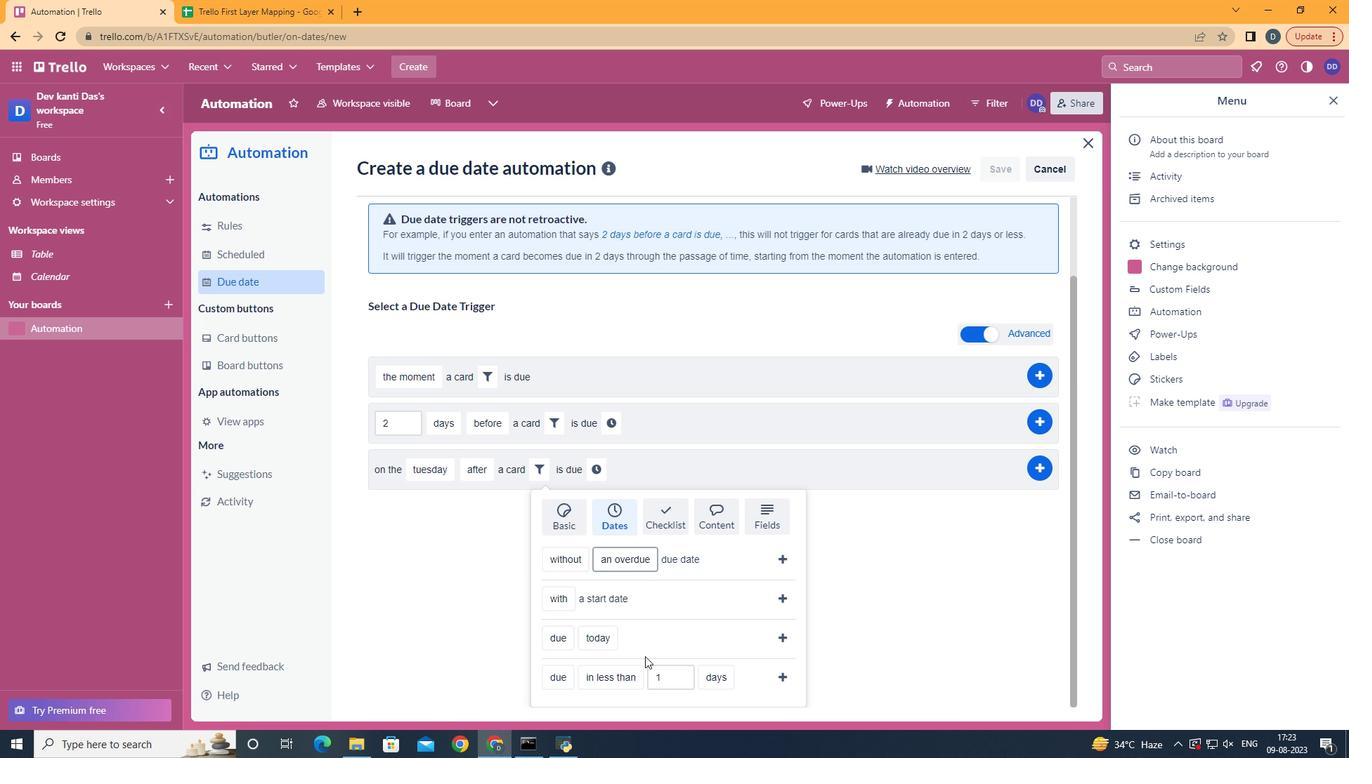 
Action: Mouse moved to (732, 546)
Screenshot: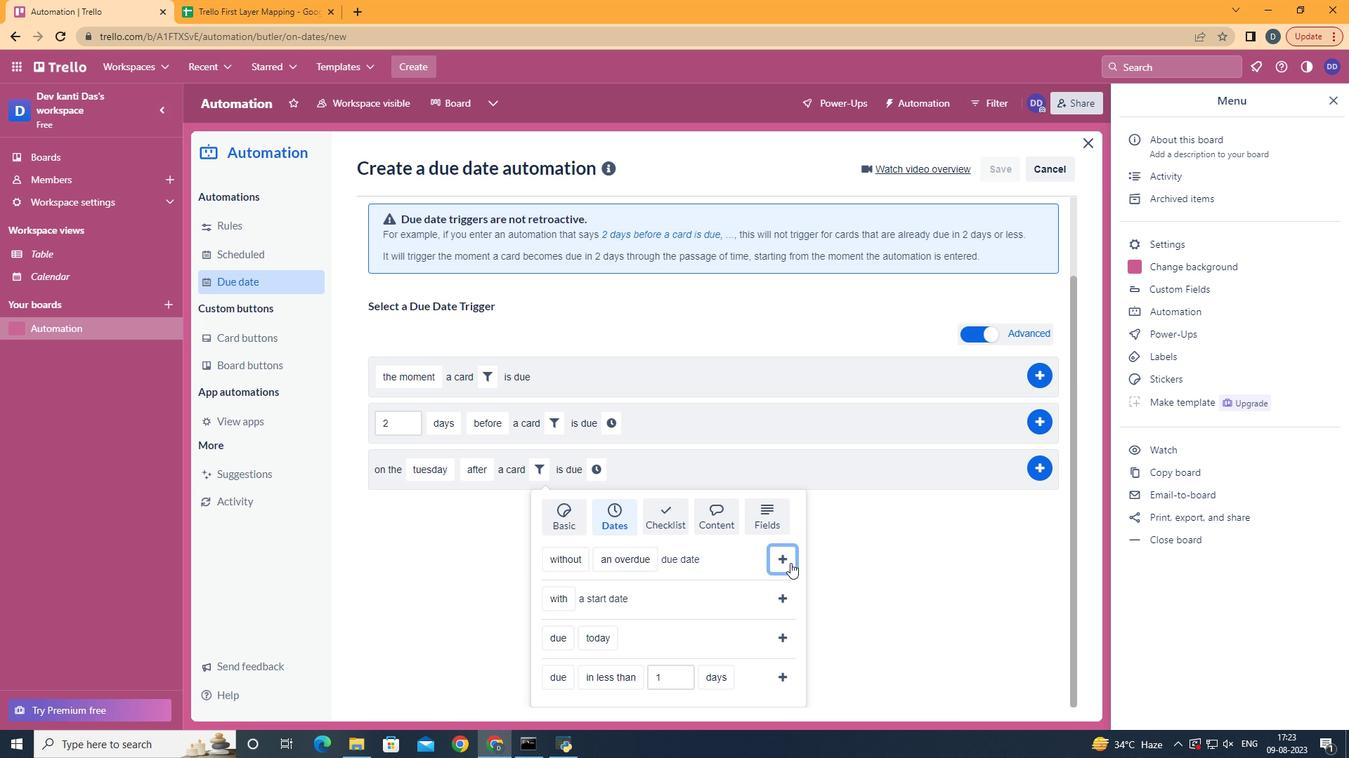 
Action: Mouse pressed left at (732, 546)
Screenshot: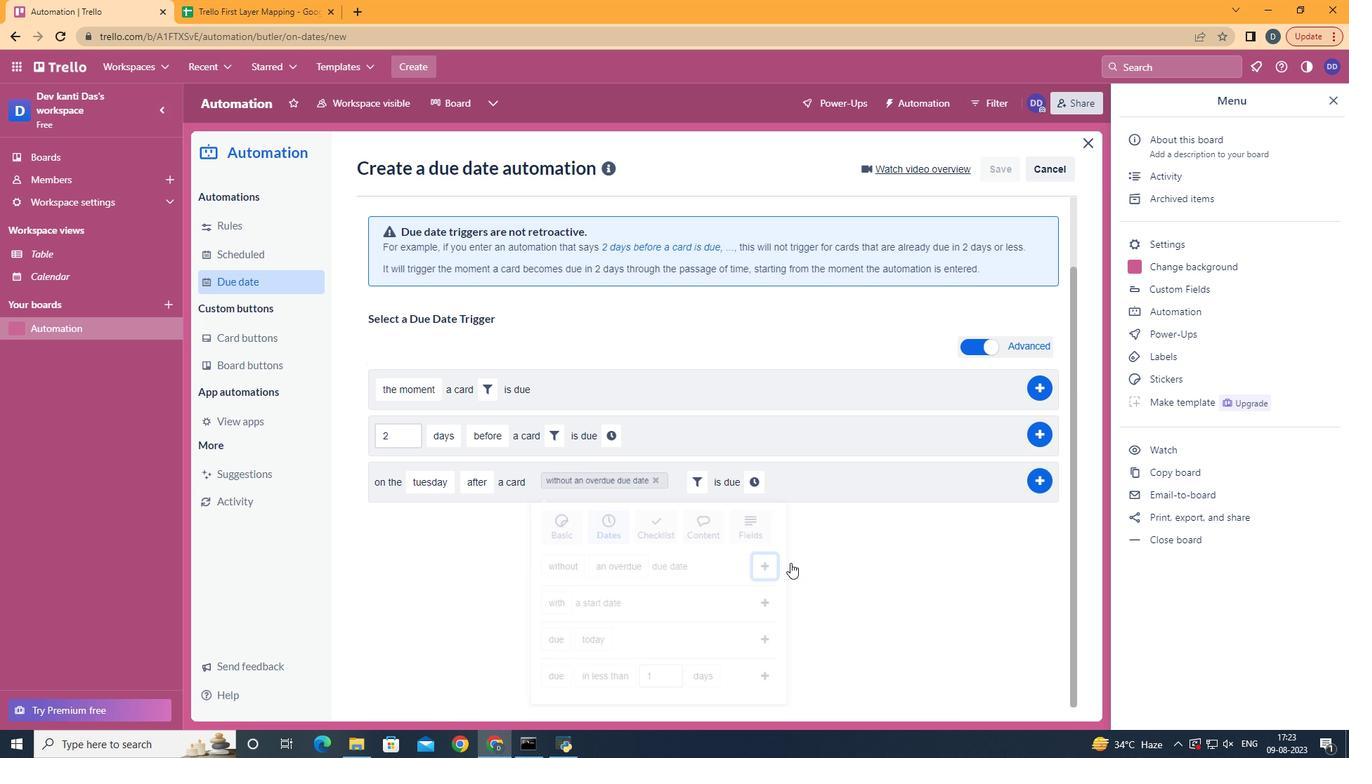 
Action: Mouse moved to (699, 542)
Screenshot: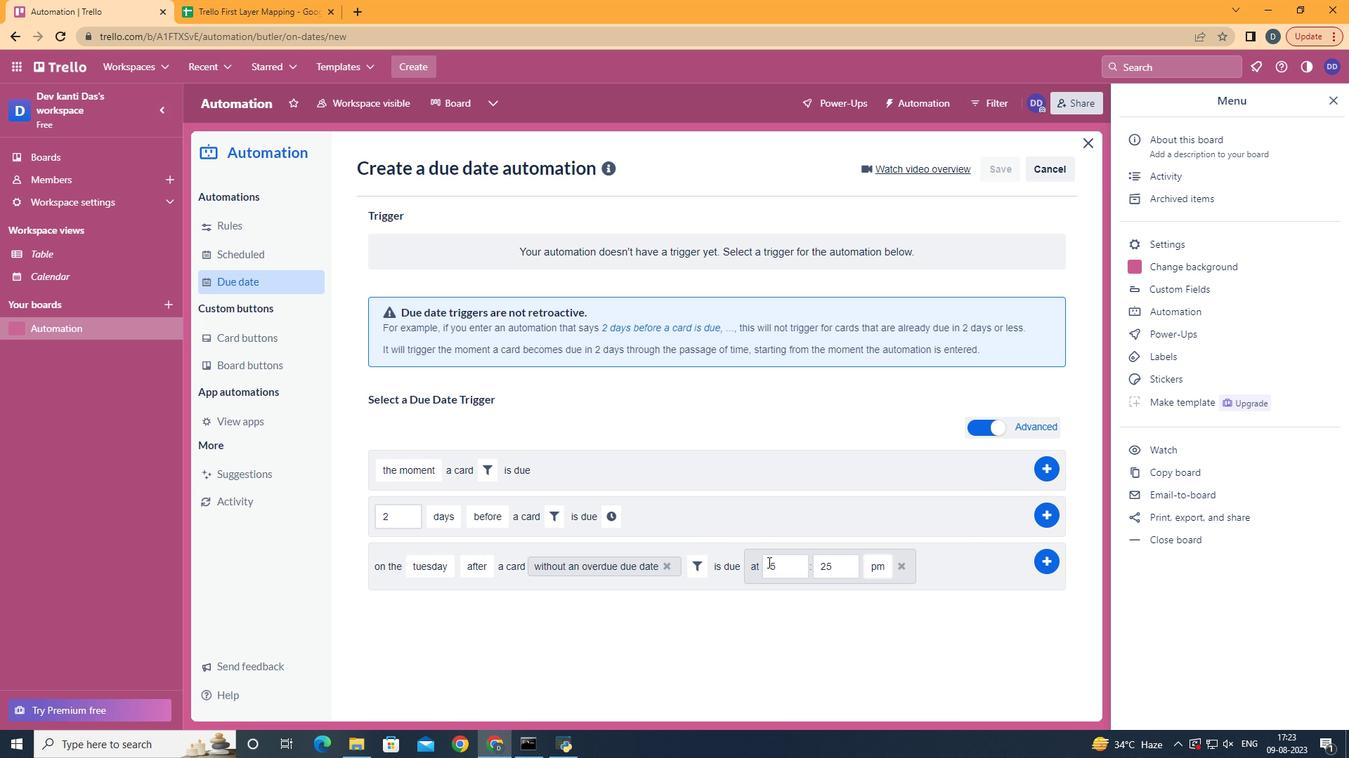 
Action: Mouse pressed left at (699, 542)
Screenshot: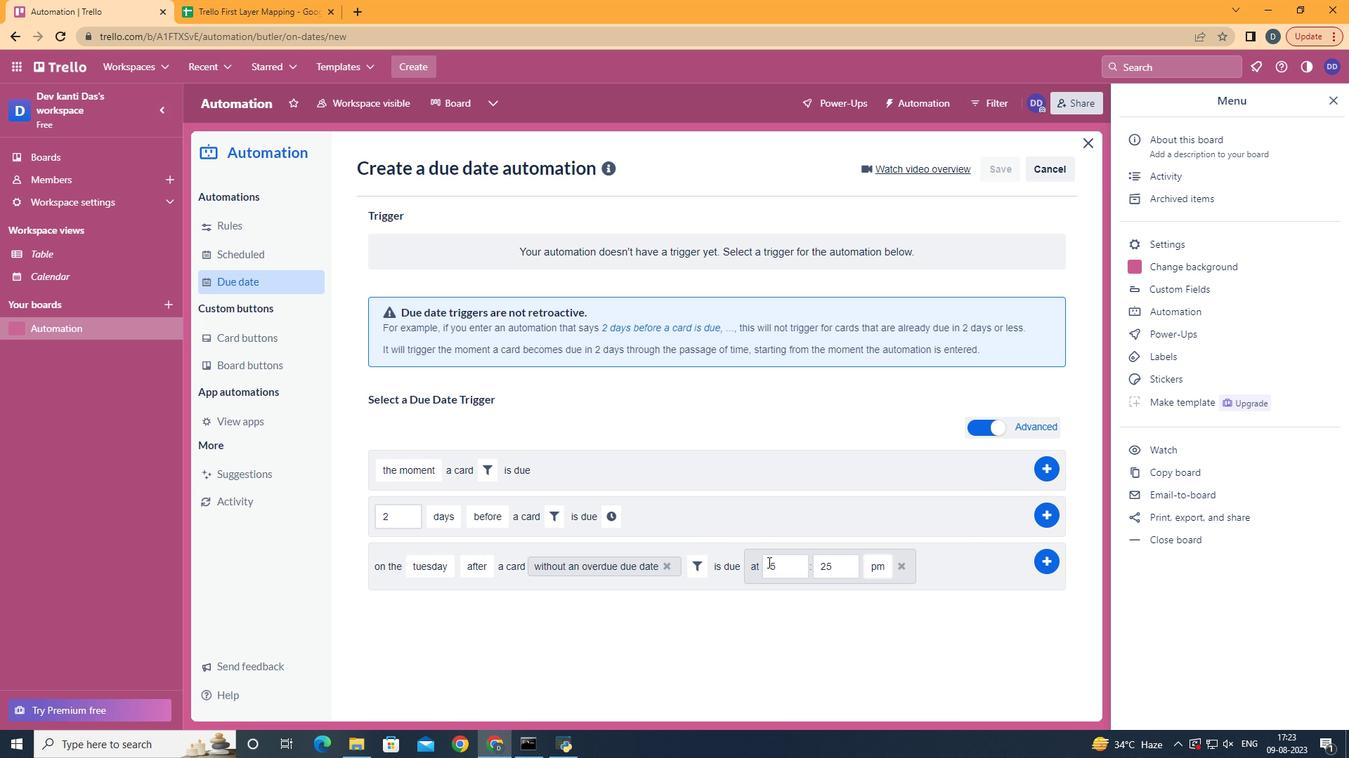 
Action: Mouse moved to (725, 550)
Screenshot: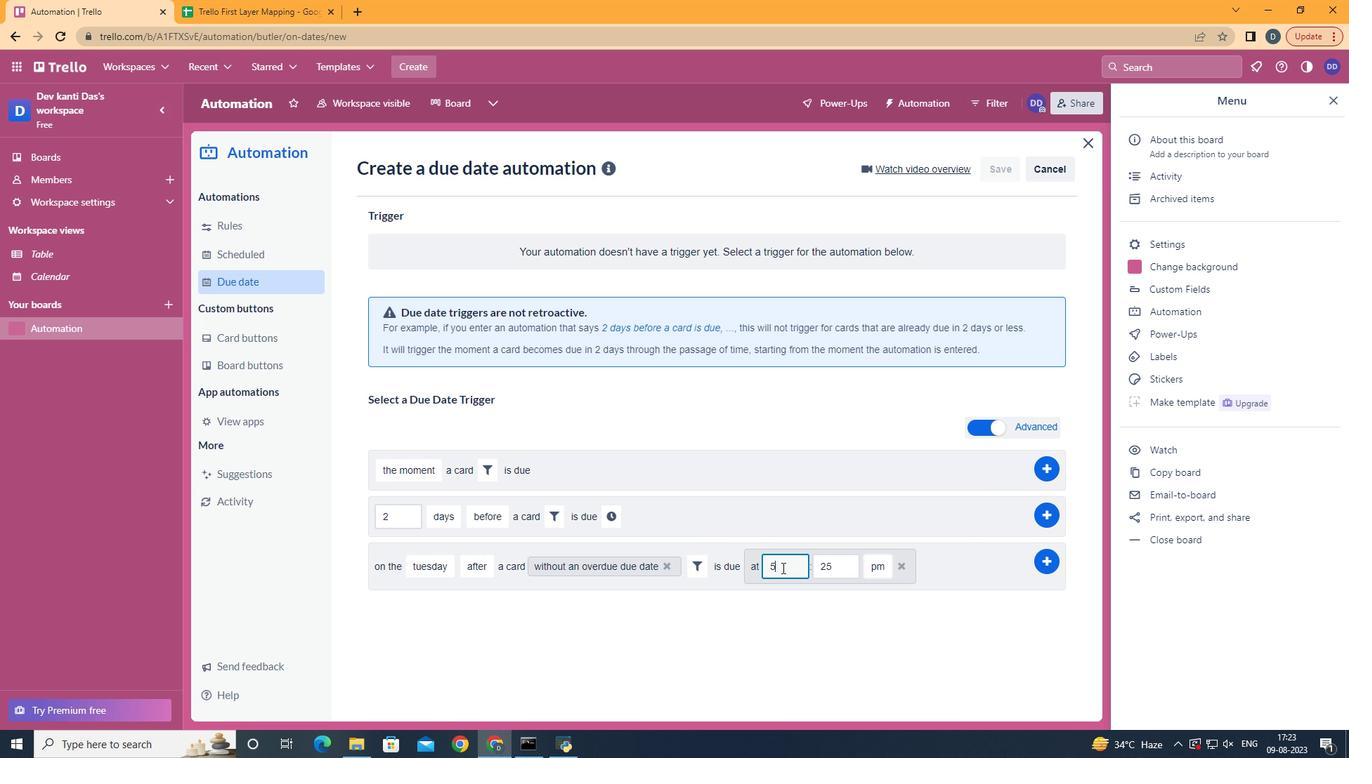 
Action: Mouse pressed left at (725, 550)
Screenshot: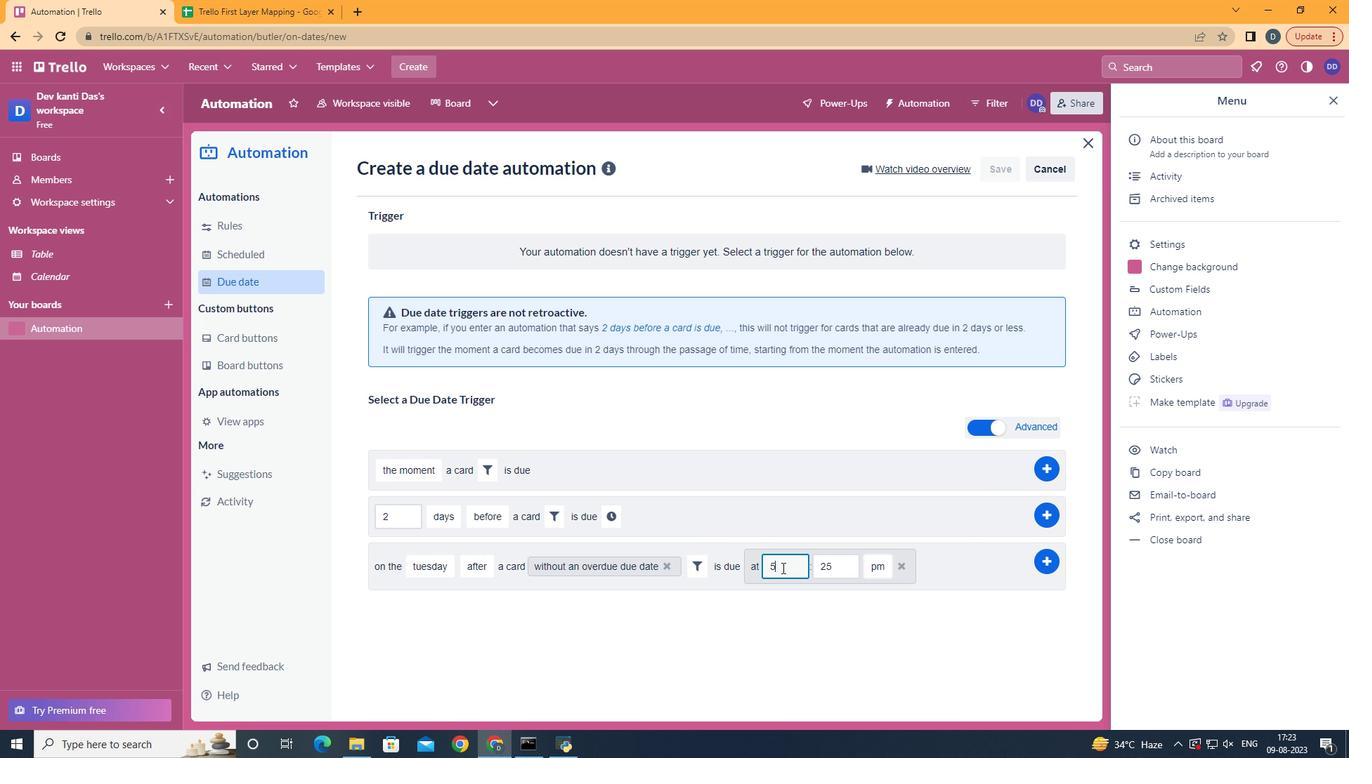 
Action: Key pressed <Key.backspace>11
Screenshot: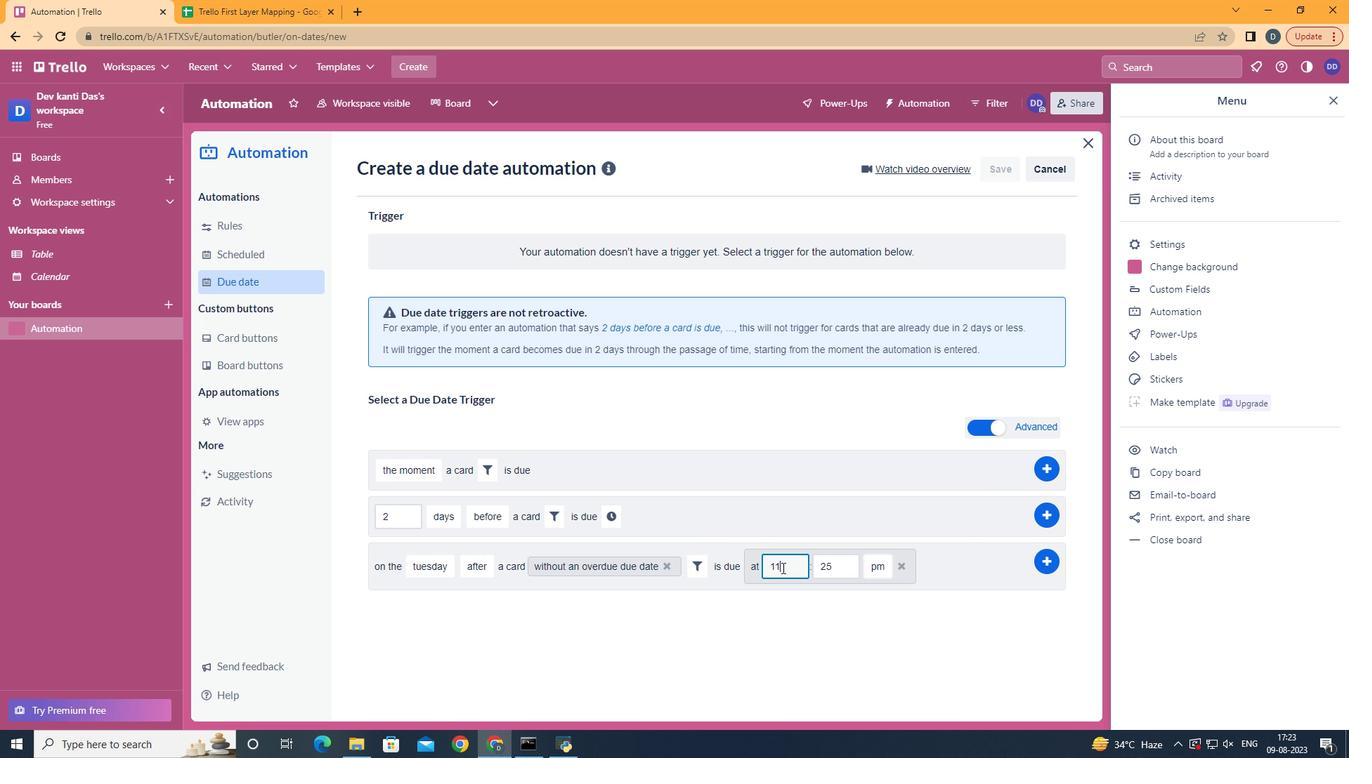 
Action: Mouse moved to (766, 550)
Screenshot: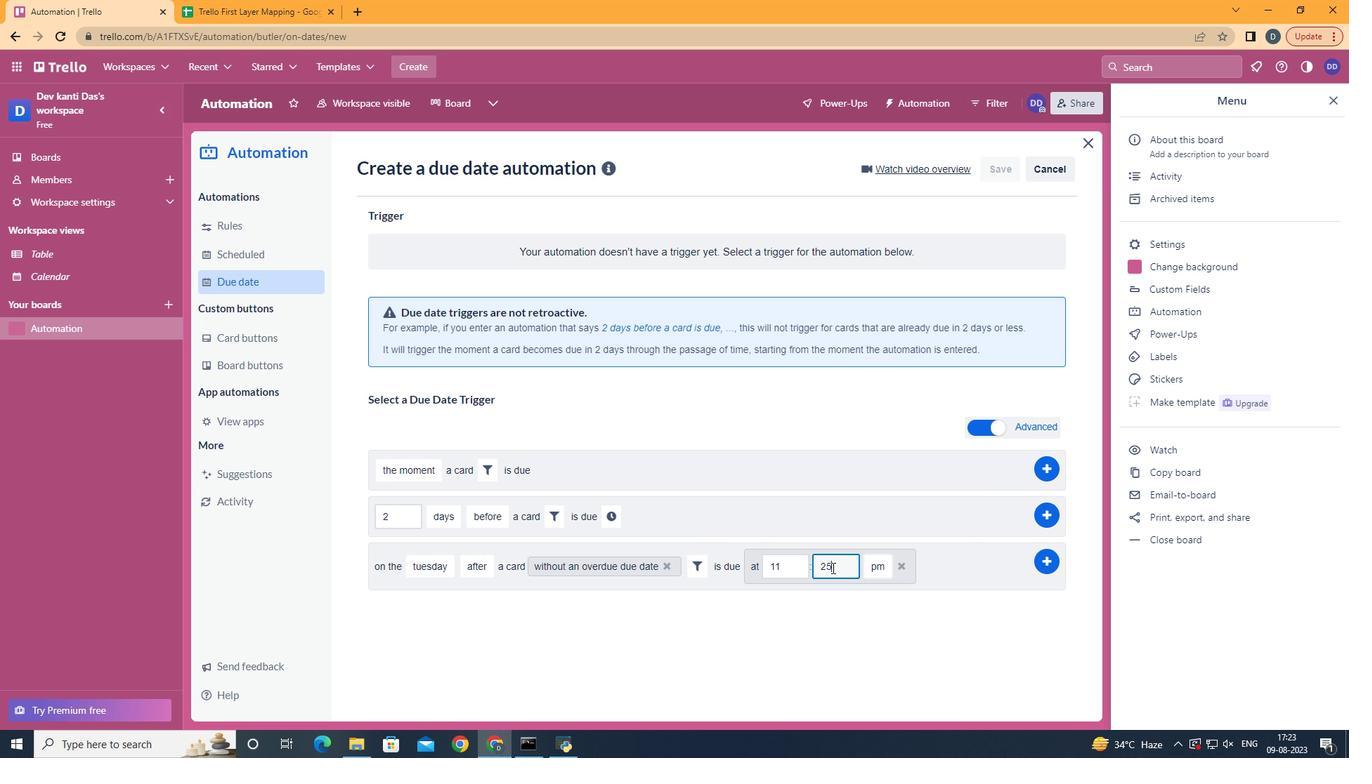 
Action: Mouse pressed left at (766, 550)
Screenshot: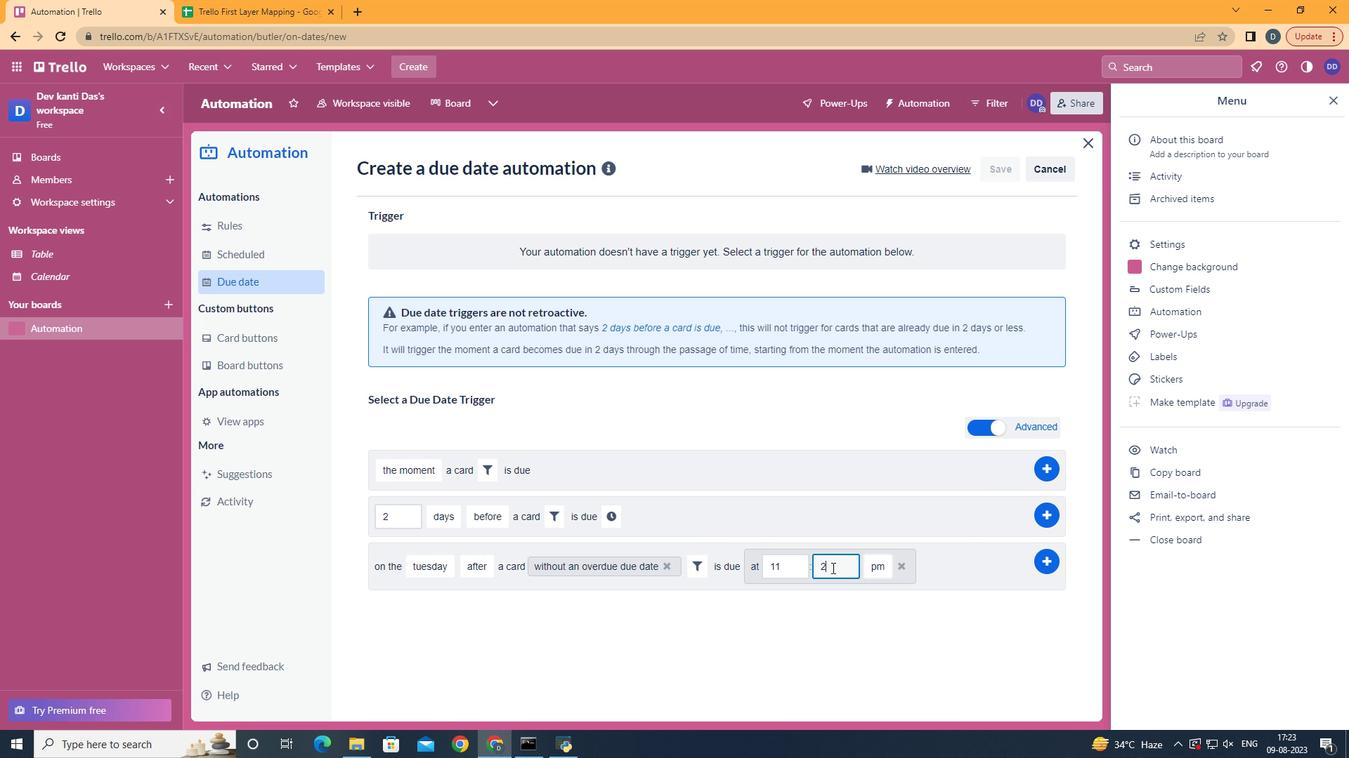 
Action: Key pressed <Key.backspace>
Screenshot: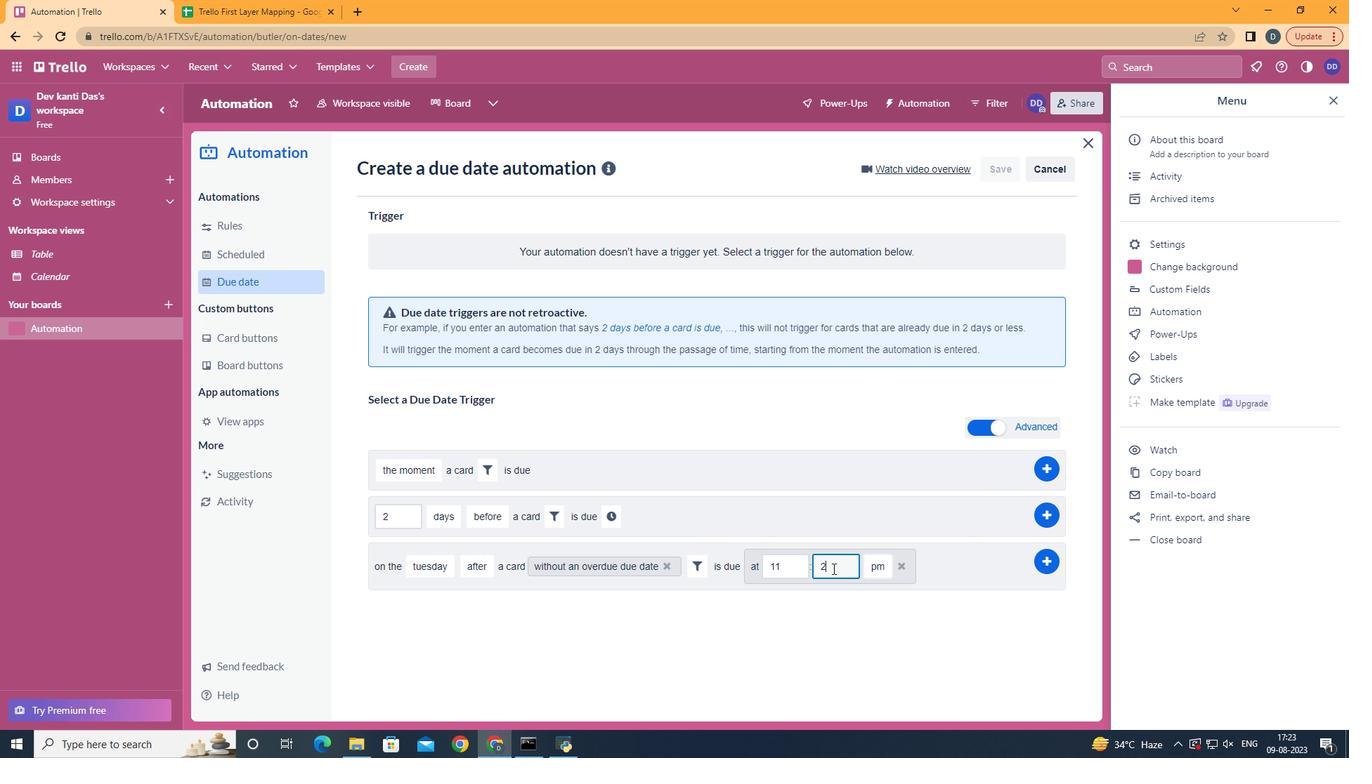 
Action: Mouse moved to (767, 550)
Screenshot: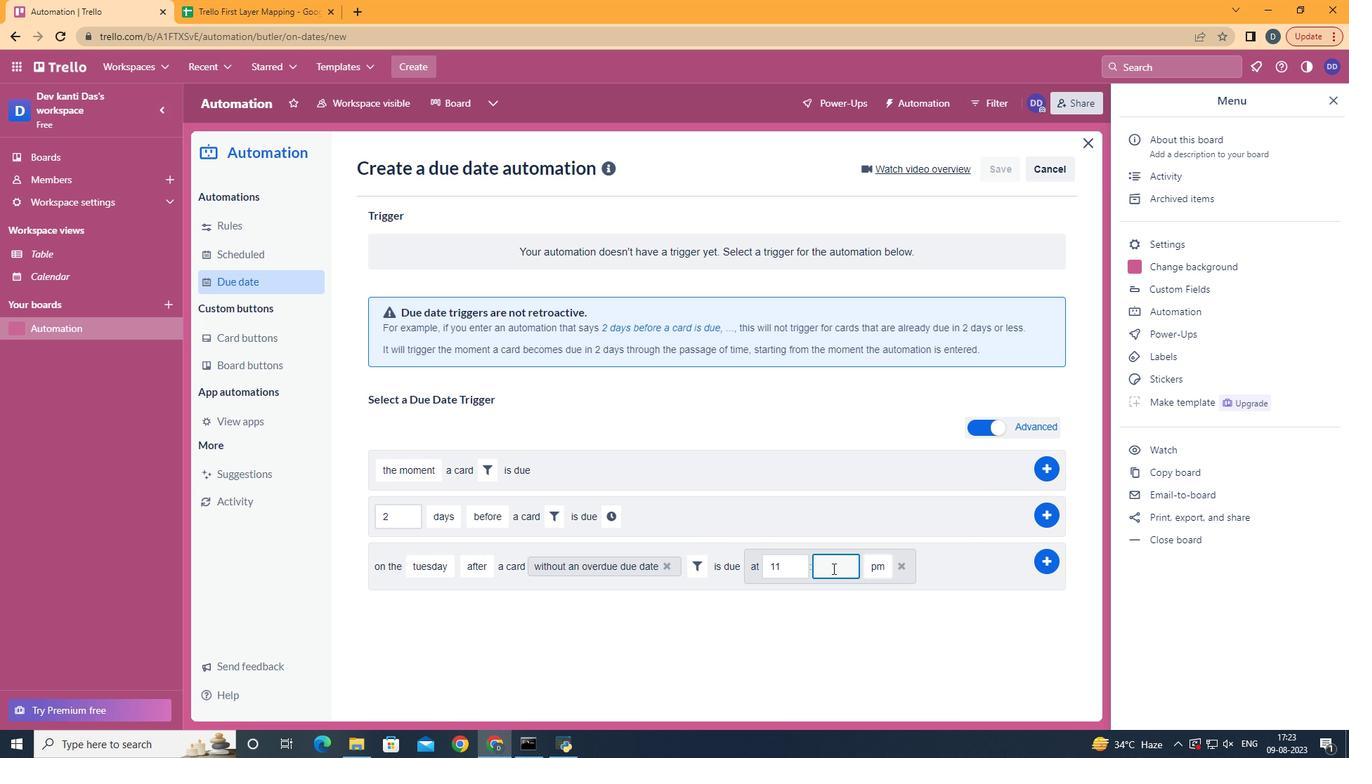 
Action: Key pressed <Key.backspace>00
Screenshot: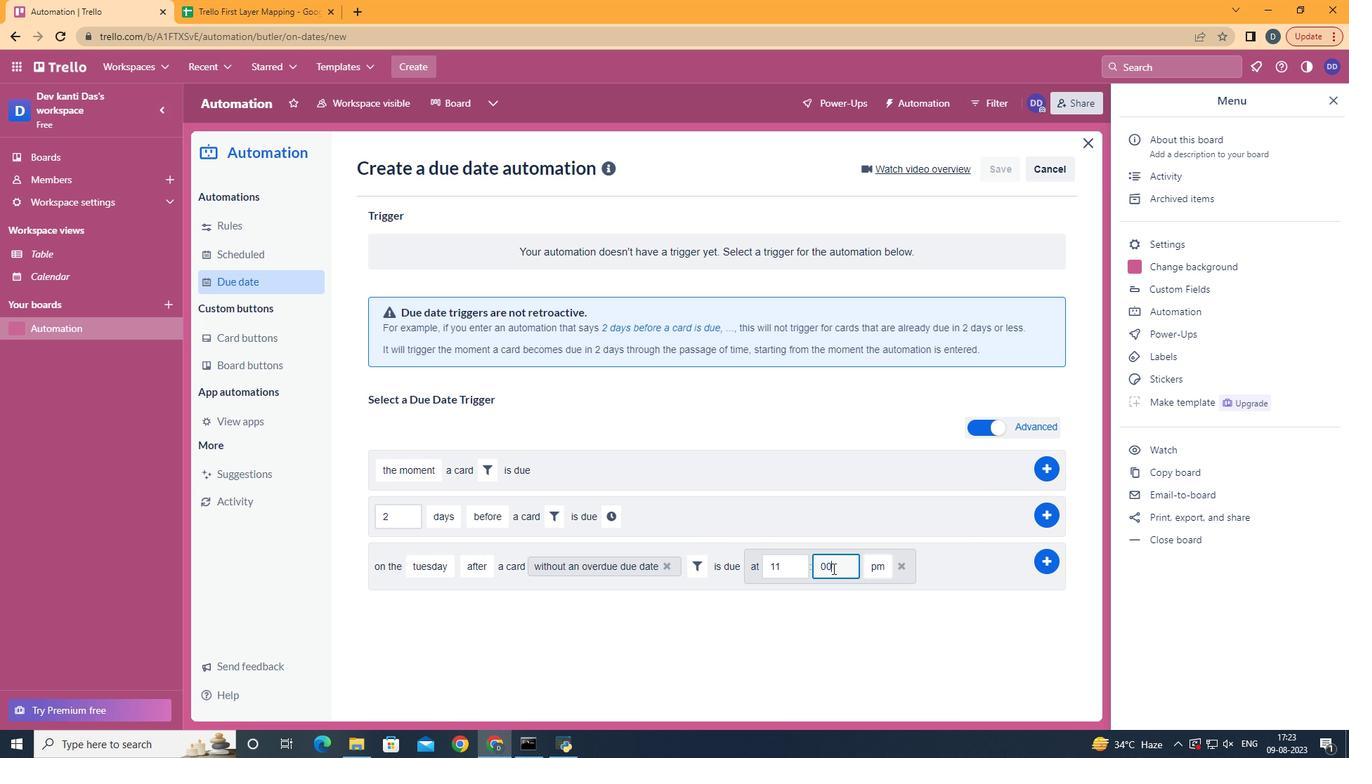 
Action: Mouse moved to (803, 576)
Screenshot: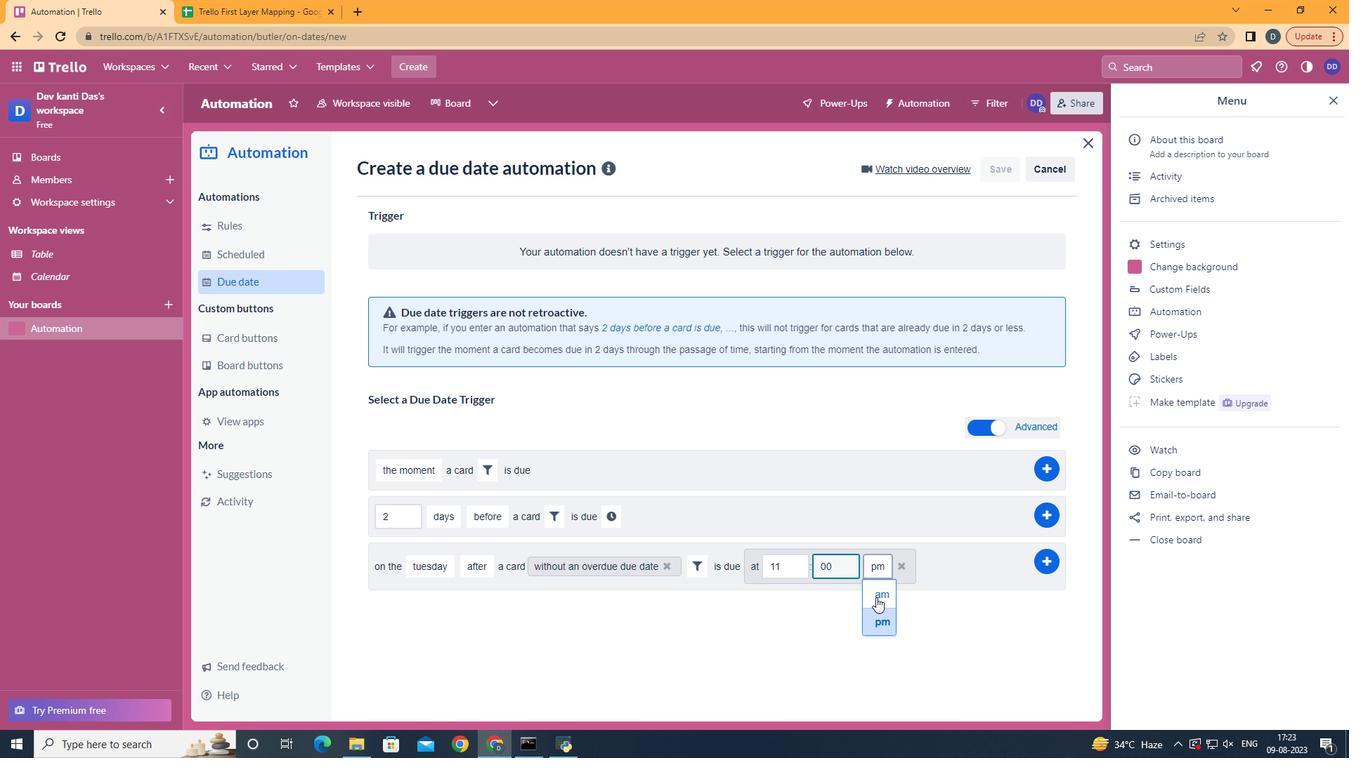 
Action: Mouse pressed left at (803, 576)
Screenshot: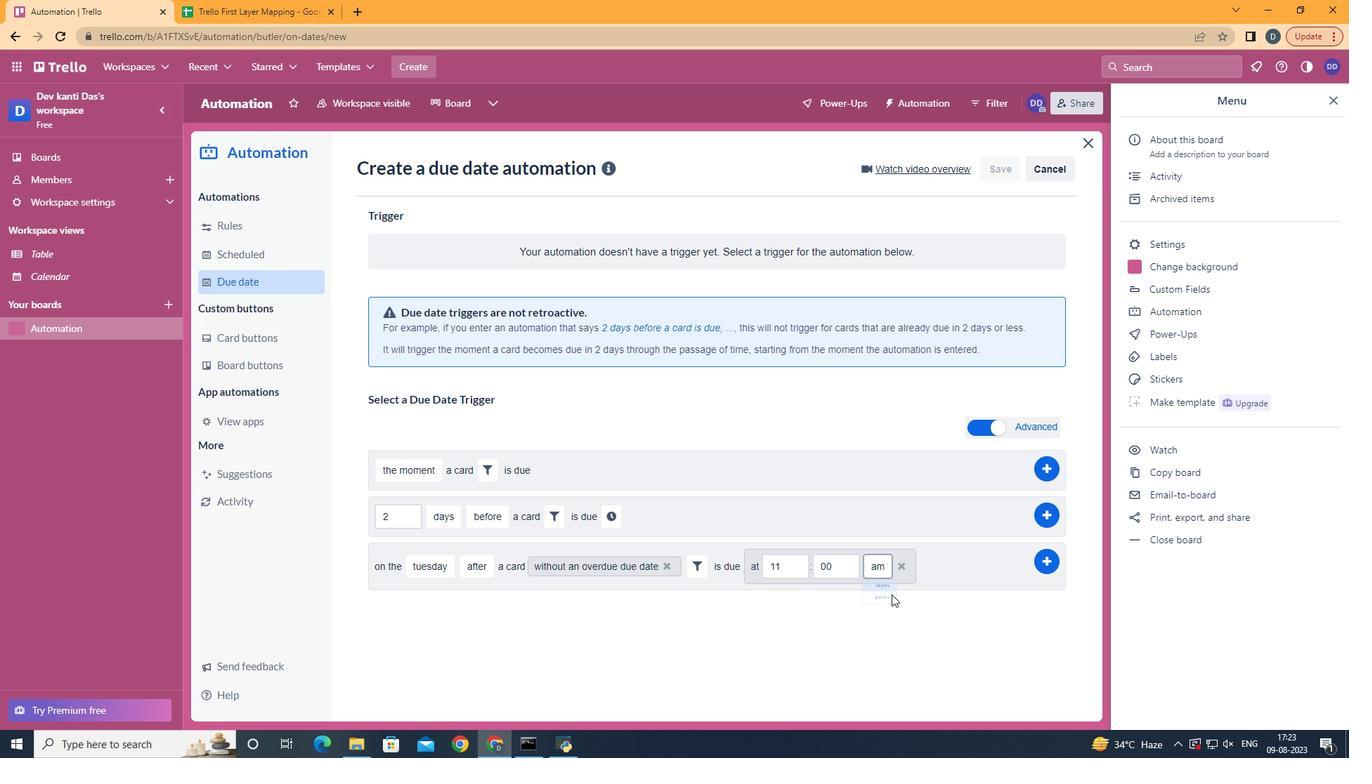 
Action: Mouse moved to (952, 541)
Screenshot: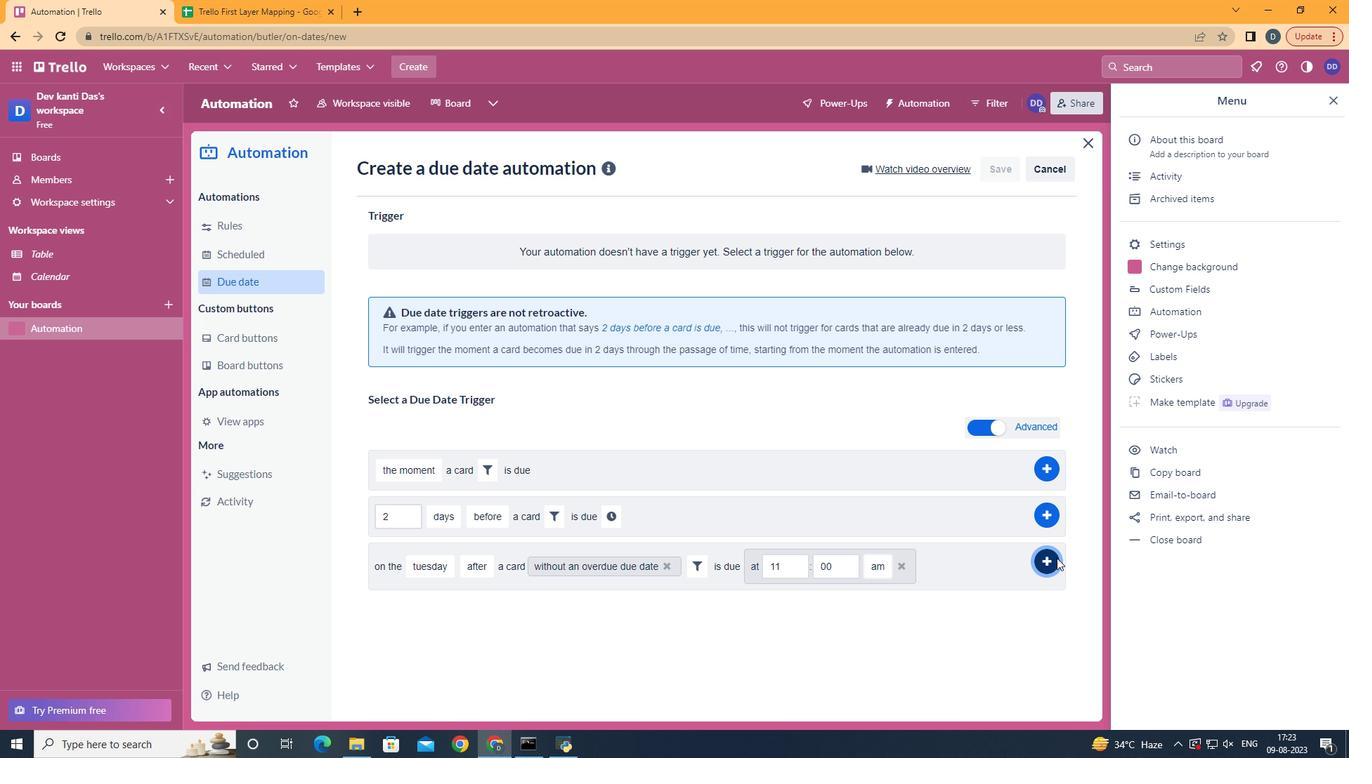 
Action: Mouse pressed left at (952, 541)
Screenshot: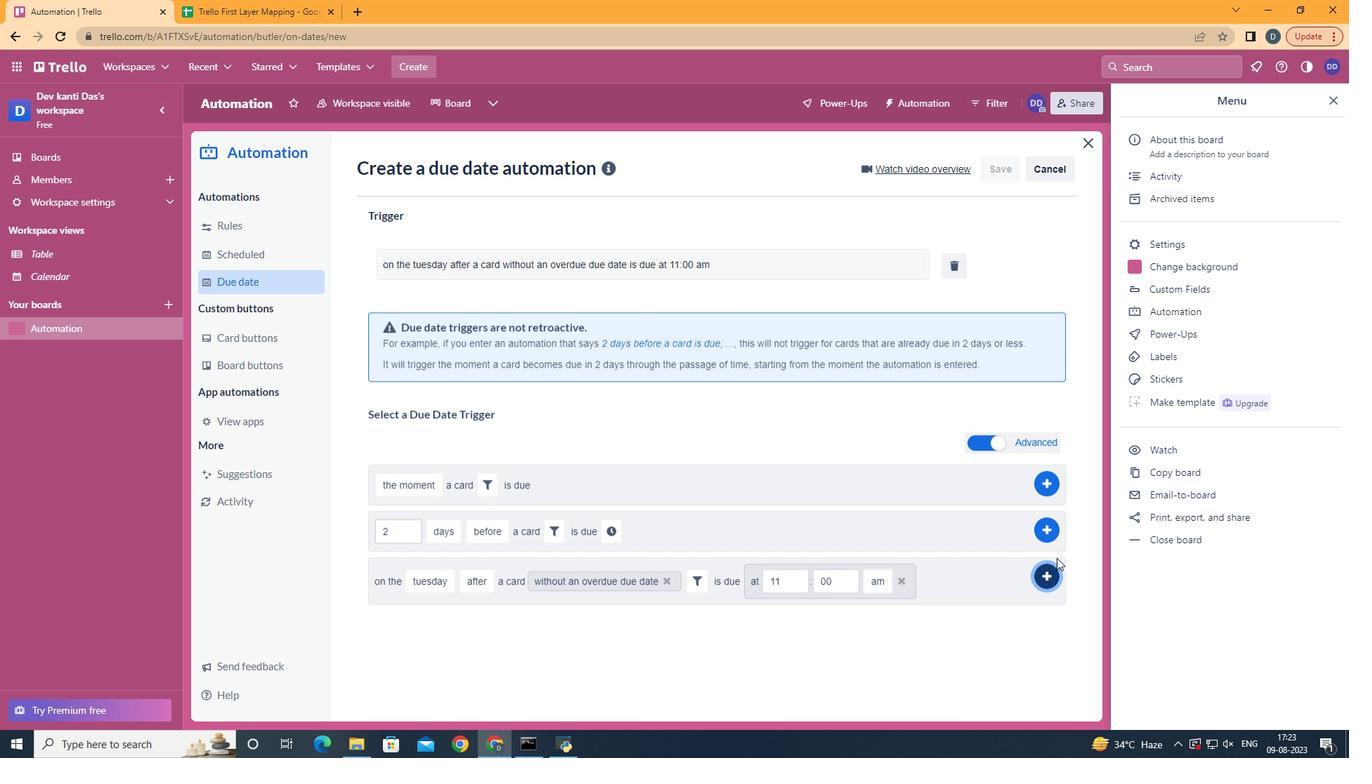 
Action: Mouse moved to (826, 293)
Screenshot: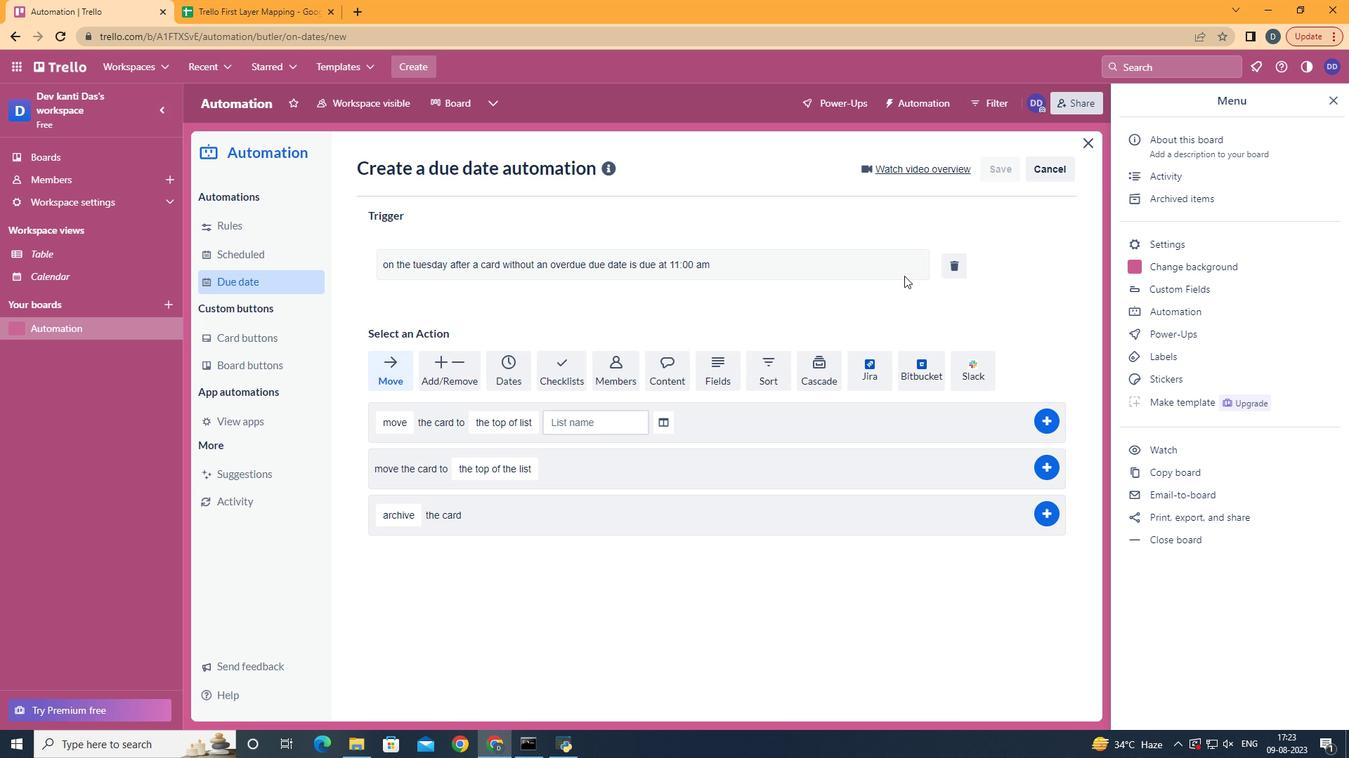 
